 Task: Look for space in Alnāvar, India from 6th September, 2023 to 10th September, 2023 for 1 adult in price range Rs.9000 to Rs.17000. Place can be private room with 1  bedroom having 1 bed and 1 bathroom. Property type can be house, flat, guest house, hotel. Booking option can be shelf check-in. Required host language is English.
Action: Mouse moved to (473, 97)
Screenshot: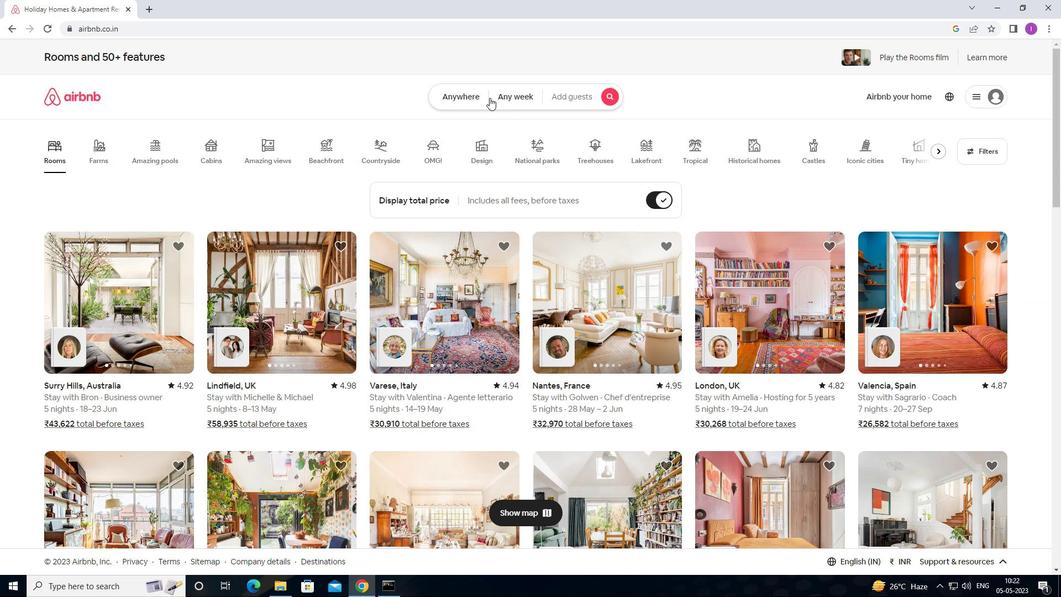 
Action: Mouse pressed left at (473, 97)
Screenshot: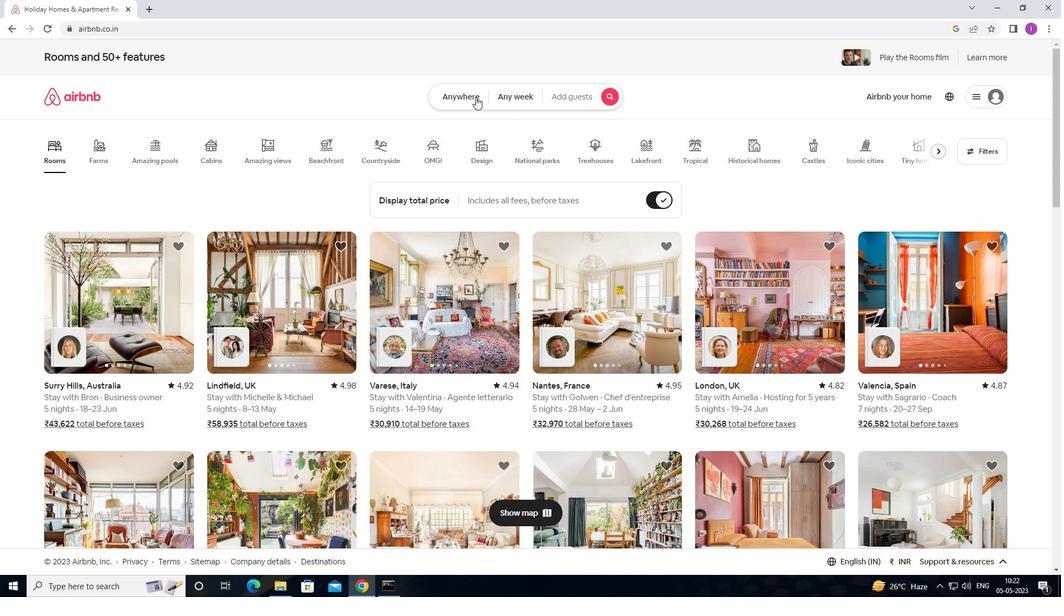 
Action: Mouse moved to (365, 139)
Screenshot: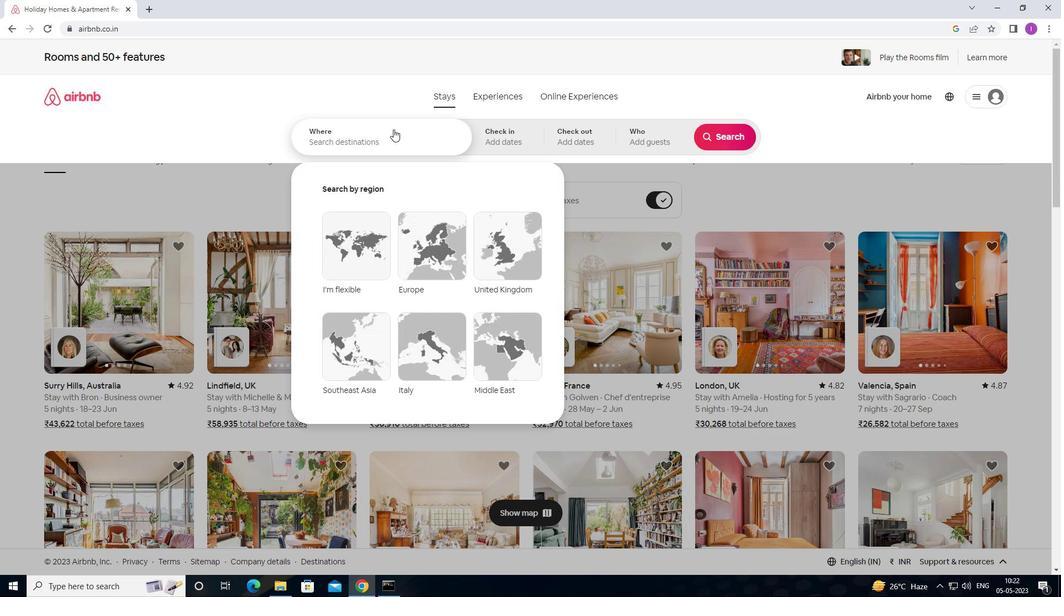 
Action: Mouse pressed left at (365, 139)
Screenshot: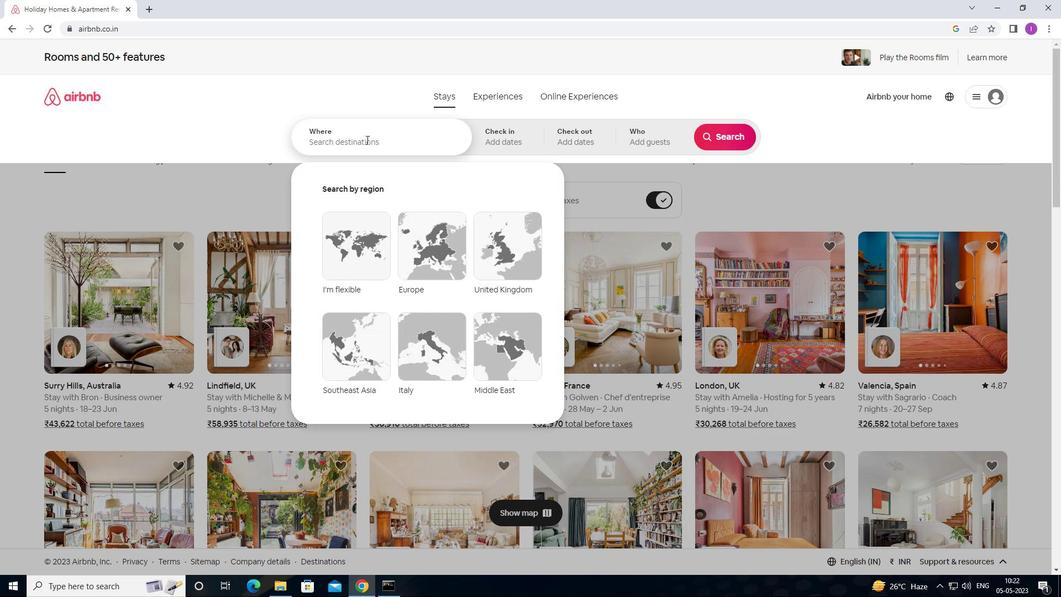 
Action: Mouse moved to (385, 138)
Screenshot: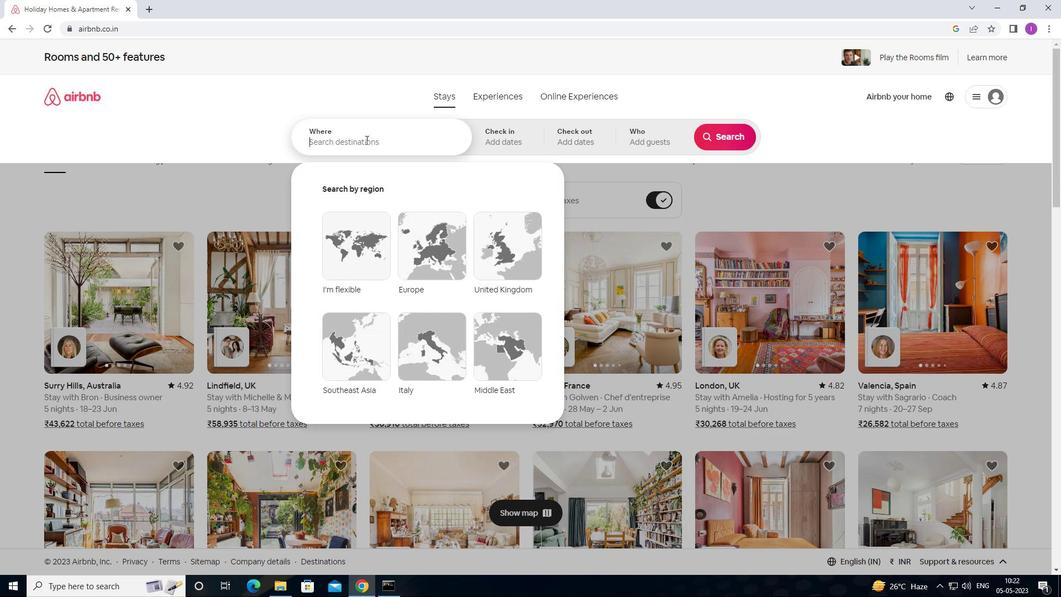 
Action: Key pressed <Key.shift>ALM<Key.backspace>NAVAR,<Key.shift>INDIA
Screenshot: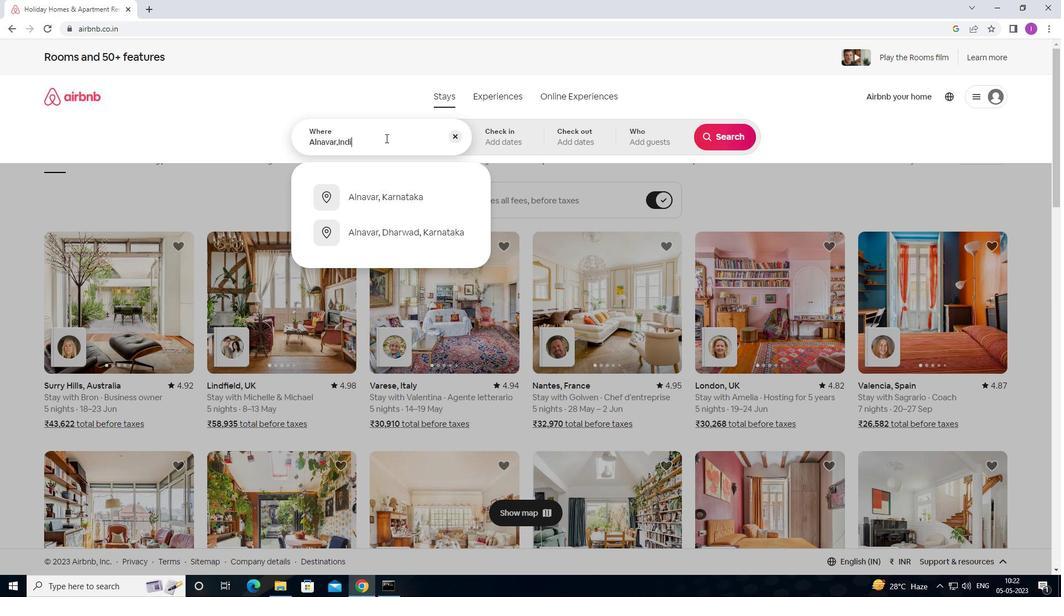 
Action: Mouse moved to (500, 145)
Screenshot: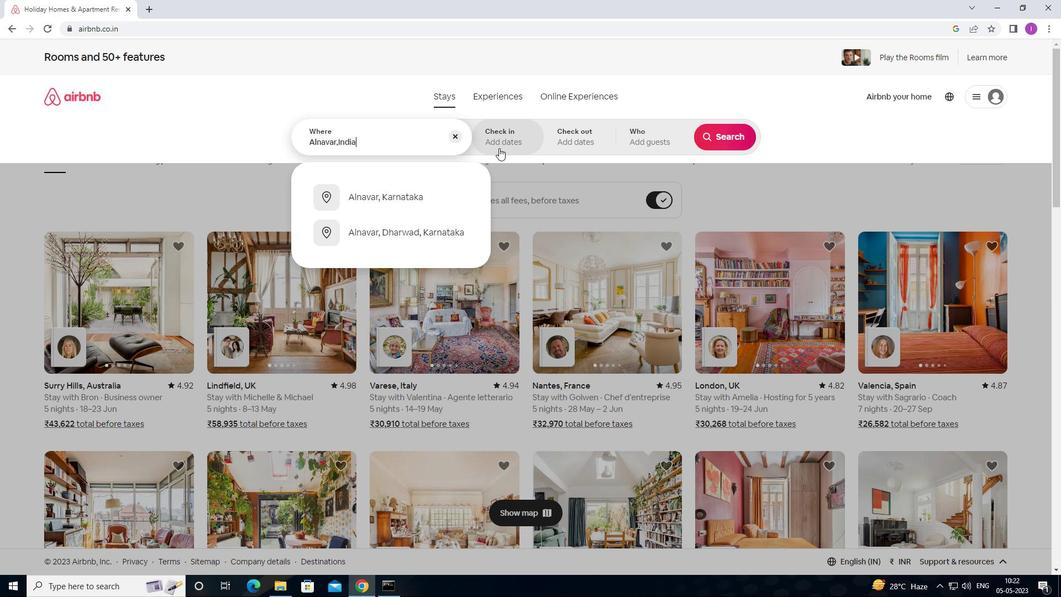 
Action: Mouse pressed left at (500, 145)
Screenshot: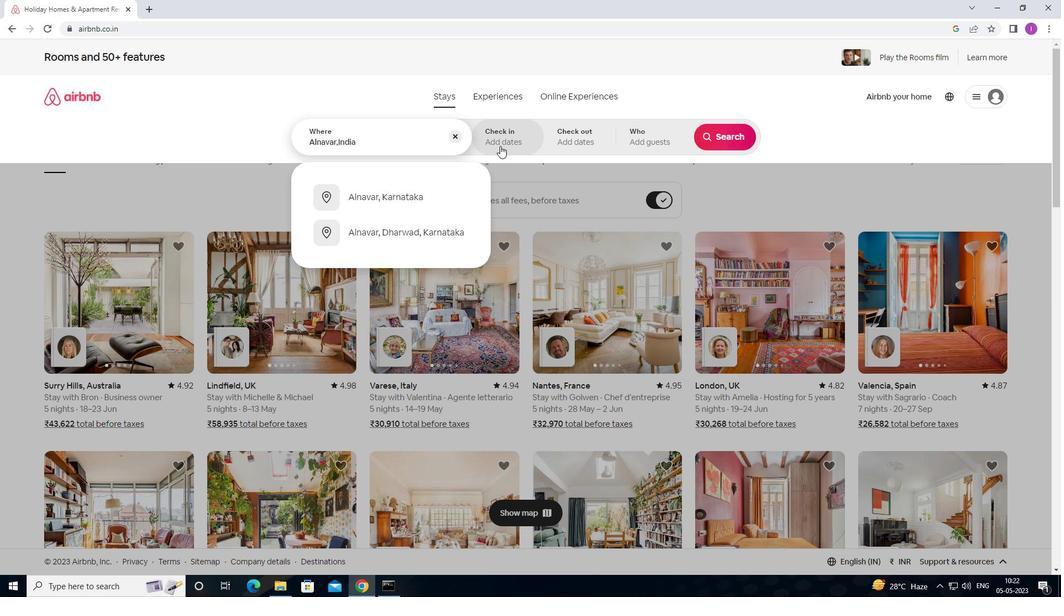 
Action: Mouse moved to (719, 225)
Screenshot: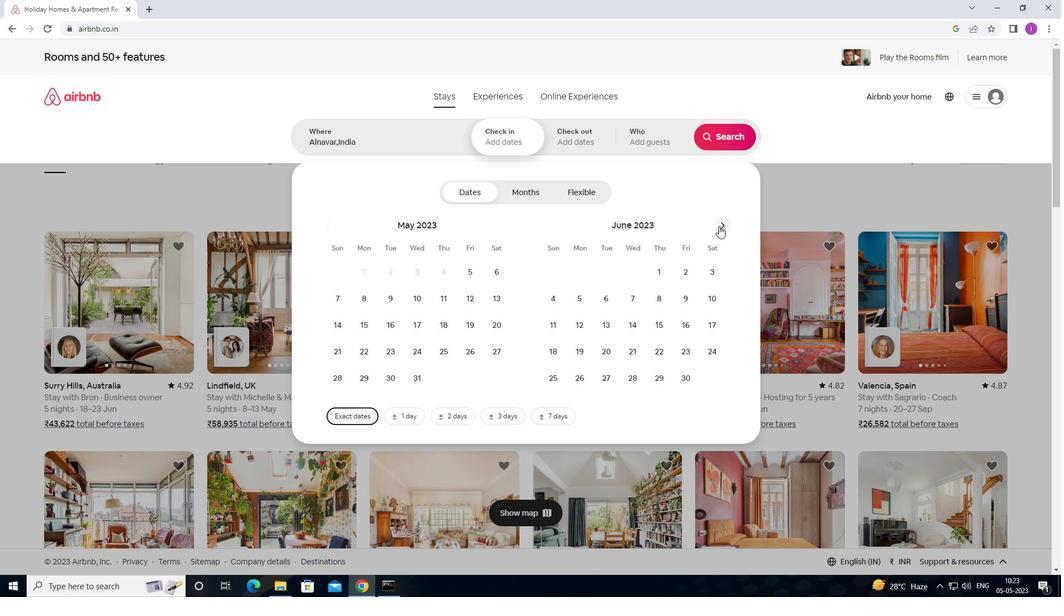 
Action: Mouse pressed left at (719, 225)
Screenshot: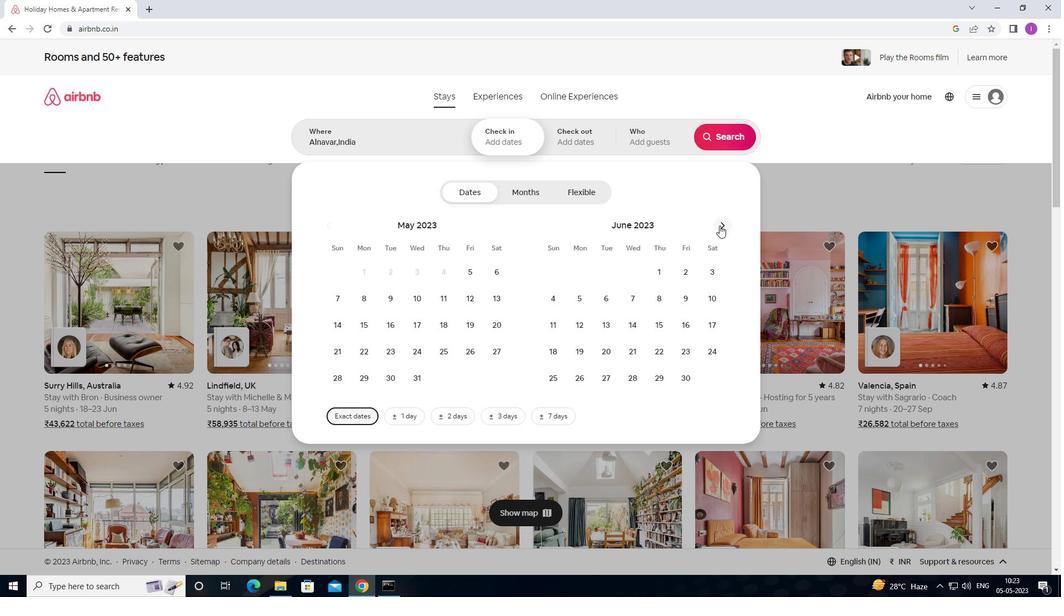 
Action: Mouse pressed left at (719, 225)
Screenshot: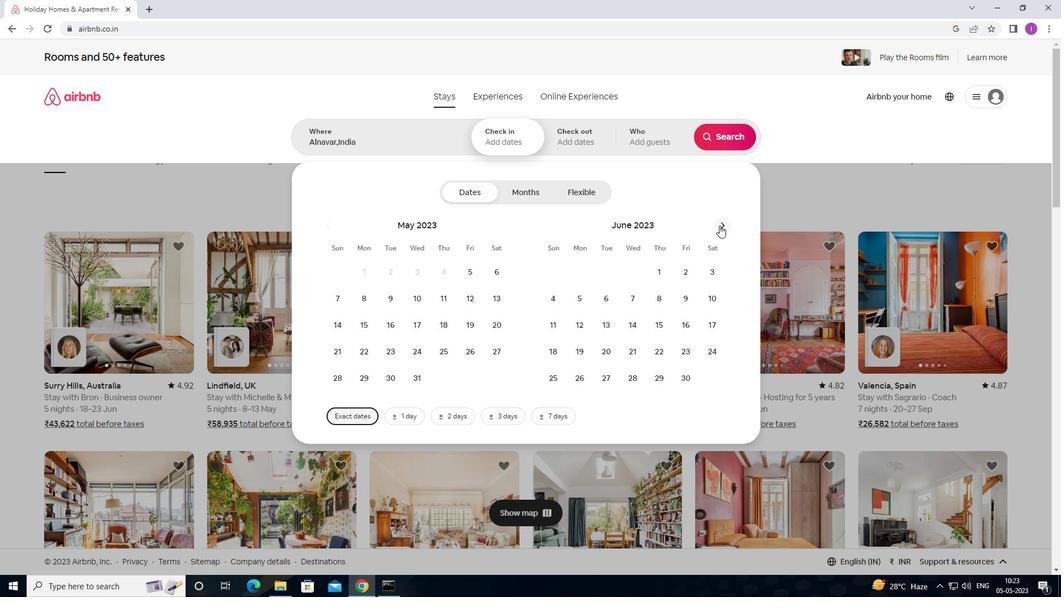 
Action: Mouse pressed left at (719, 225)
Screenshot: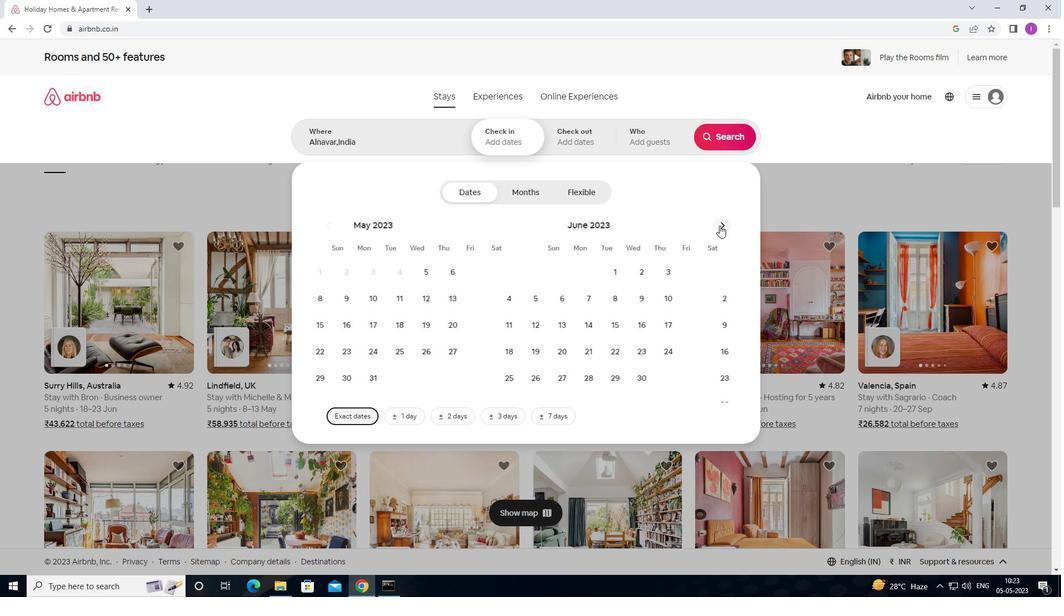 
Action: Mouse pressed left at (719, 225)
Screenshot: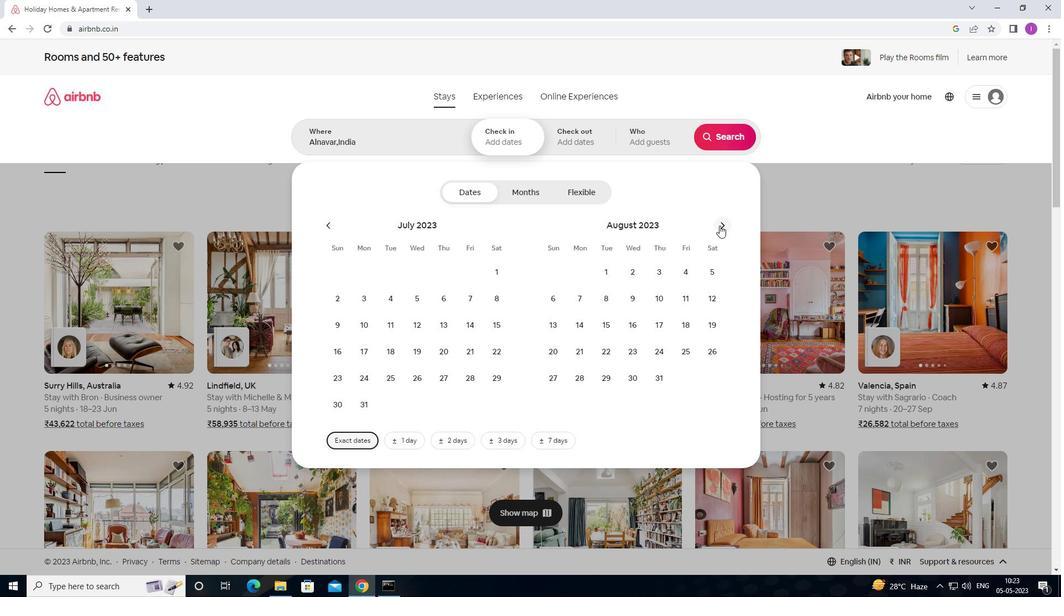 
Action: Mouse moved to (636, 295)
Screenshot: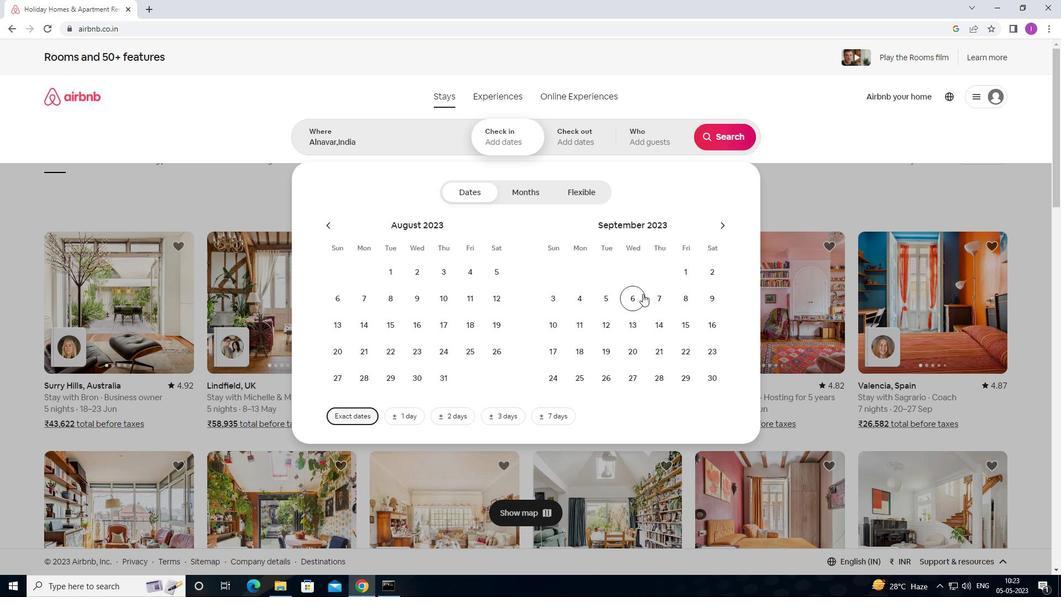 
Action: Mouse pressed left at (636, 295)
Screenshot: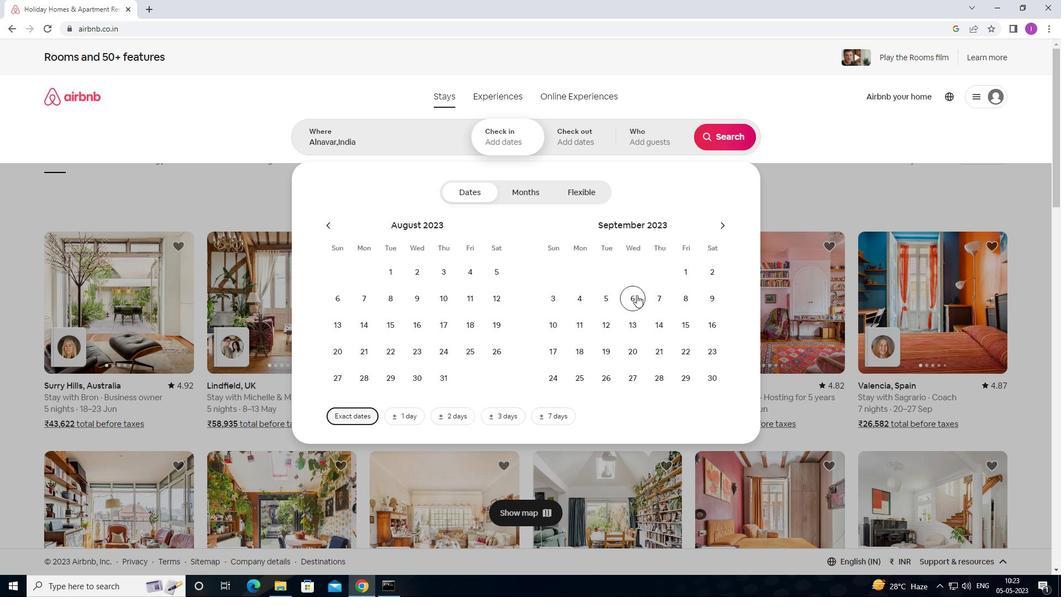 
Action: Mouse moved to (556, 322)
Screenshot: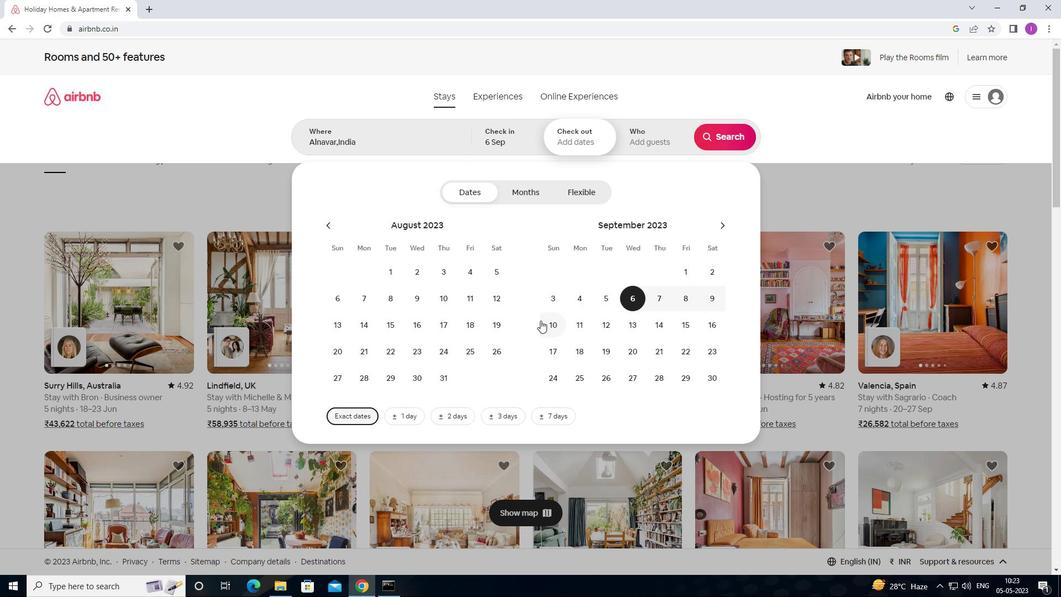 
Action: Mouse pressed left at (556, 322)
Screenshot: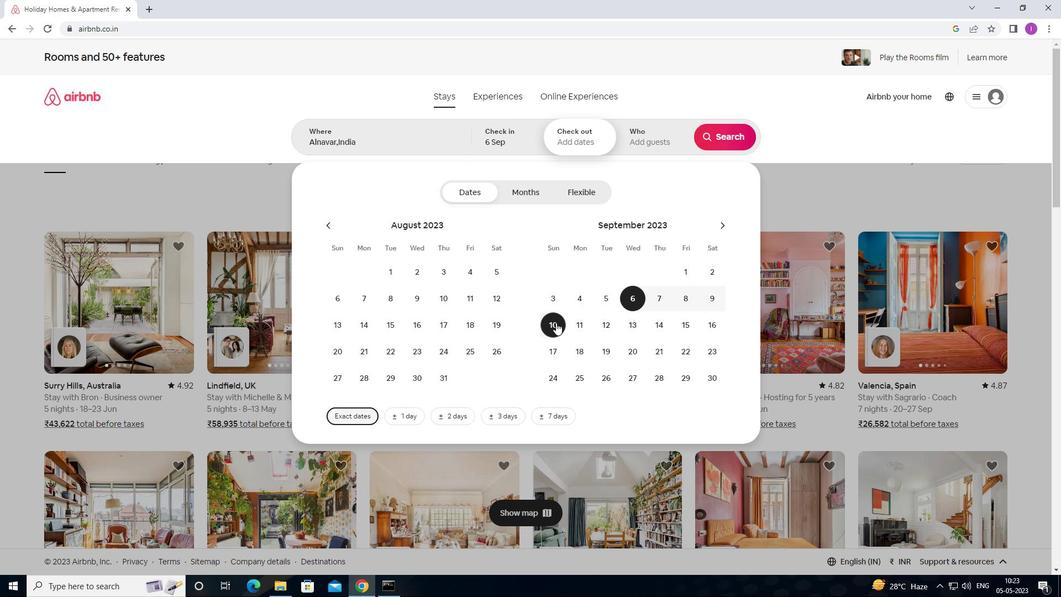
Action: Mouse moved to (657, 145)
Screenshot: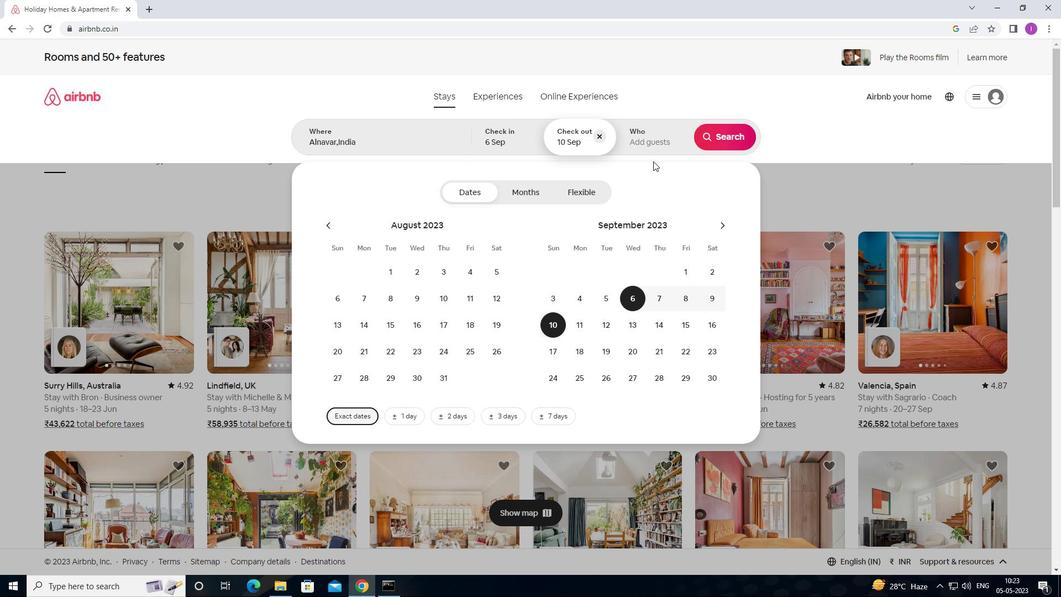 
Action: Mouse pressed left at (657, 145)
Screenshot: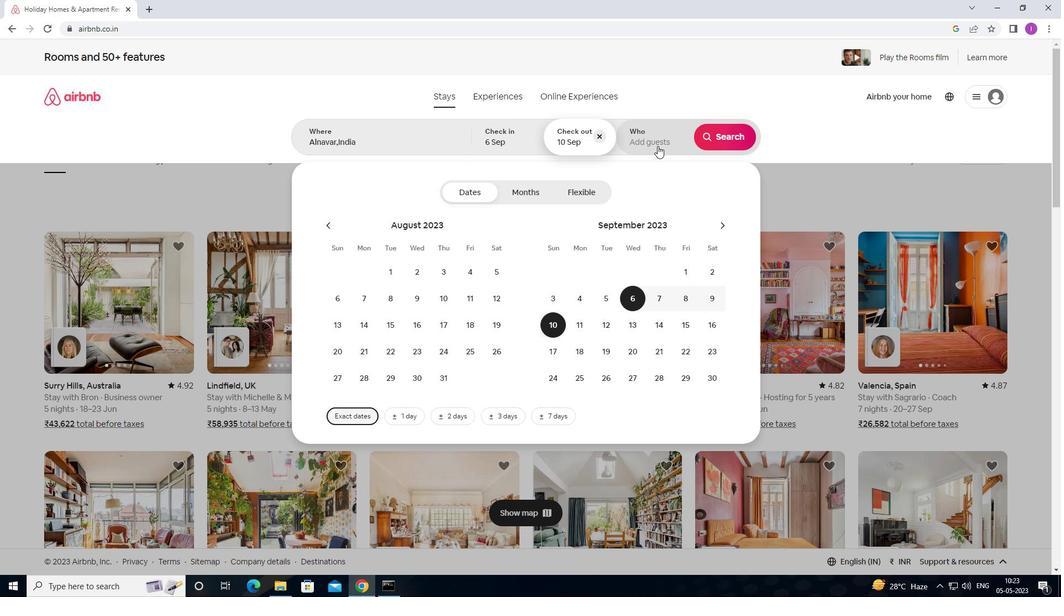 
Action: Mouse moved to (734, 192)
Screenshot: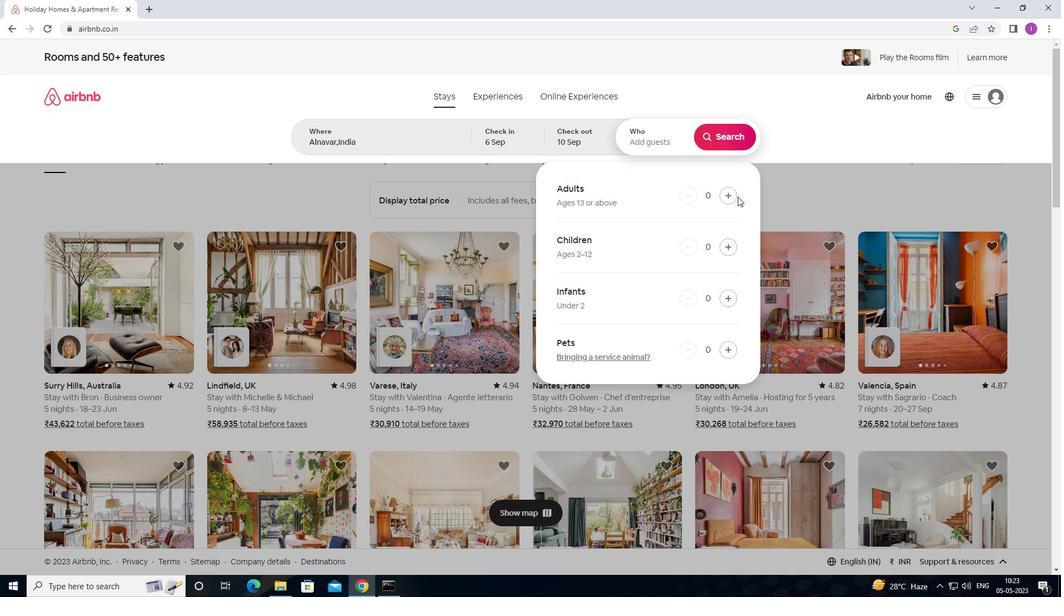 
Action: Mouse pressed left at (734, 192)
Screenshot: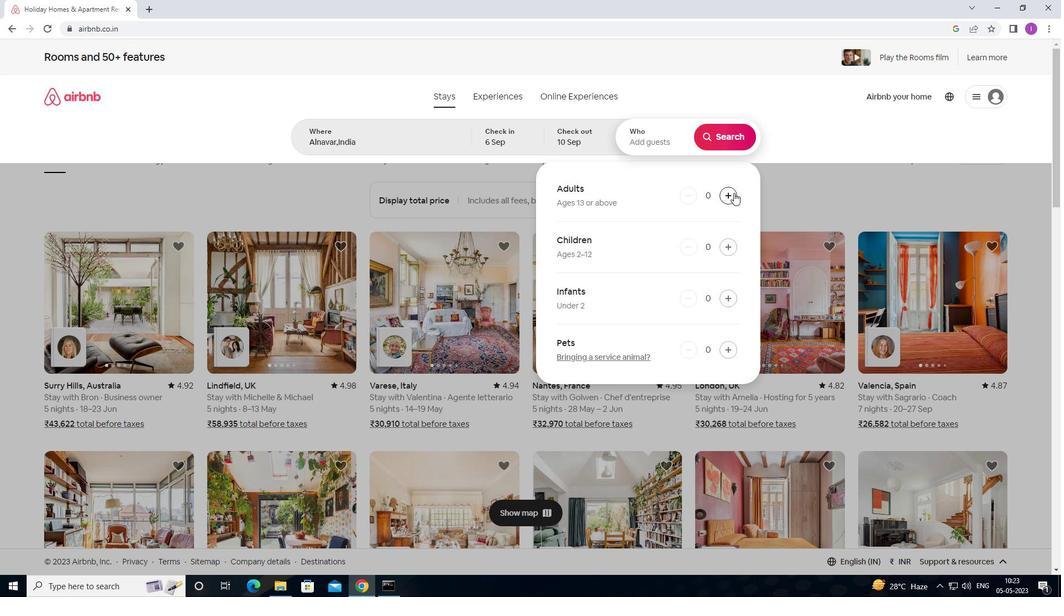
Action: Mouse moved to (740, 143)
Screenshot: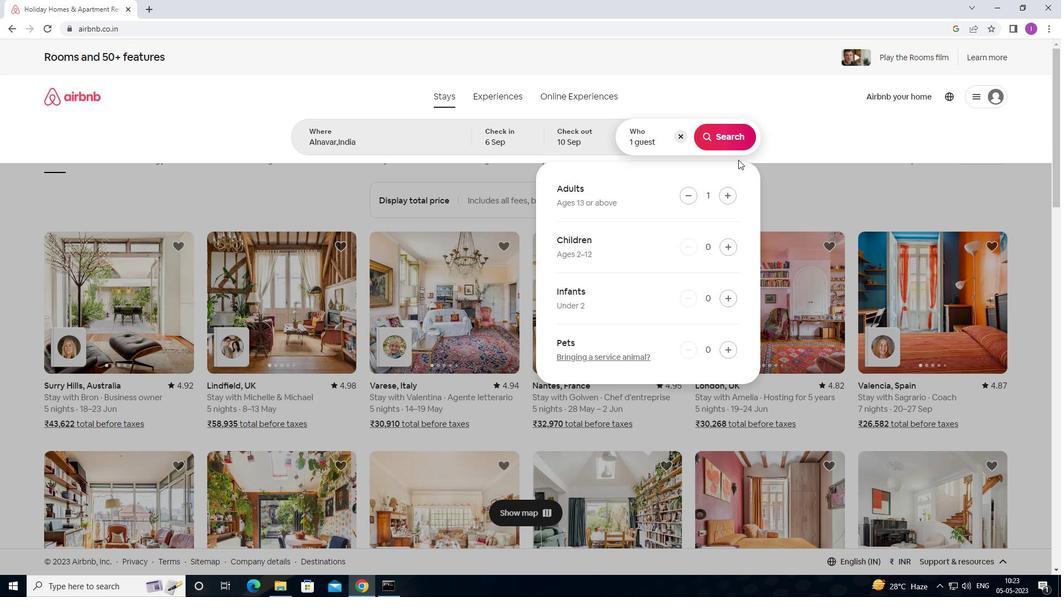 
Action: Mouse pressed left at (740, 143)
Screenshot: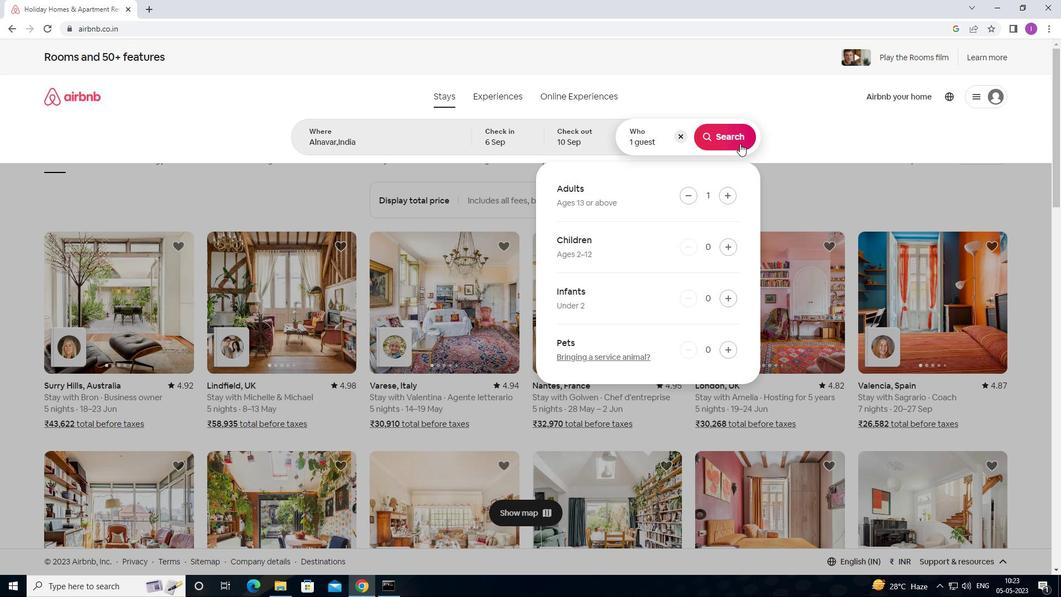 
Action: Mouse moved to (1016, 113)
Screenshot: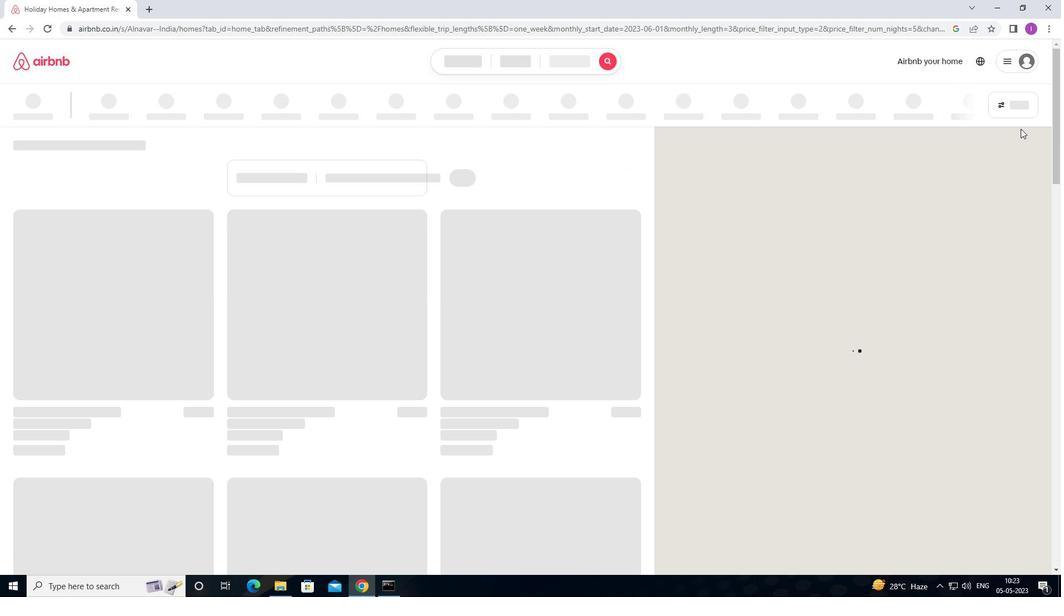 
Action: Mouse pressed left at (1016, 113)
Screenshot: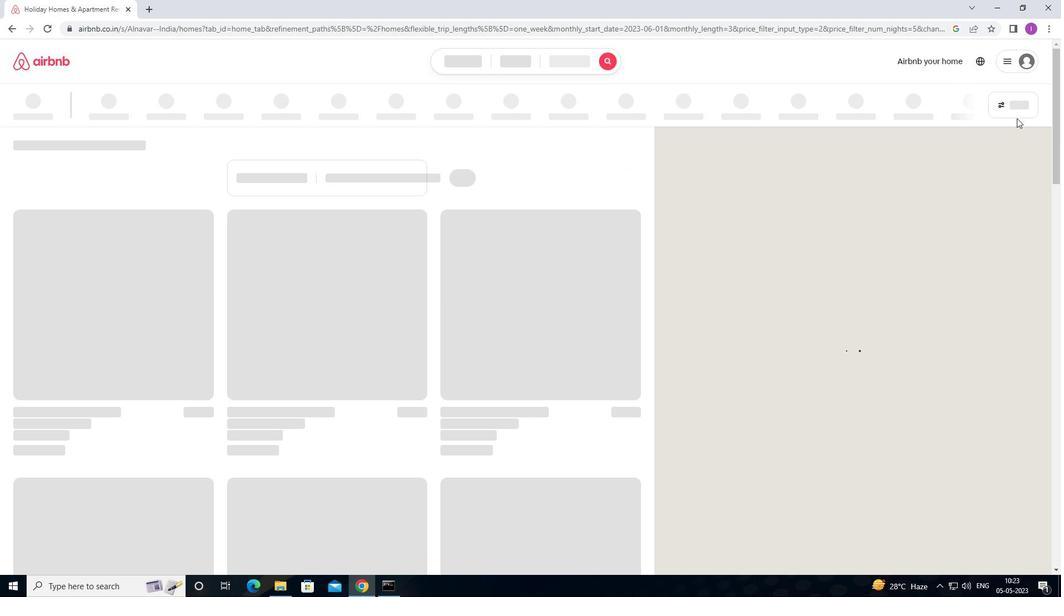 
Action: Mouse moved to (407, 378)
Screenshot: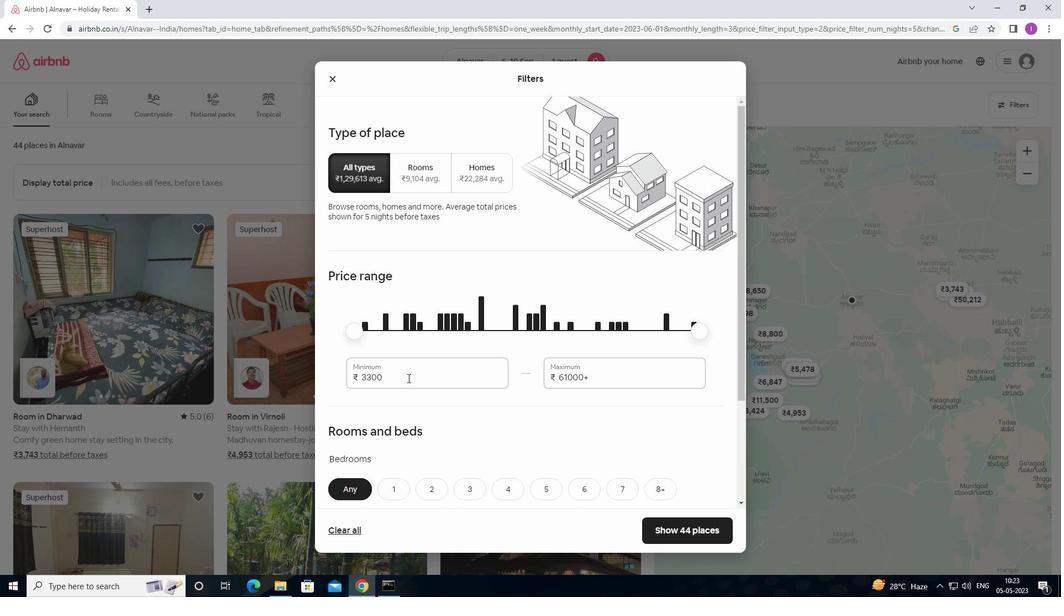 
Action: Mouse pressed left at (407, 378)
Screenshot: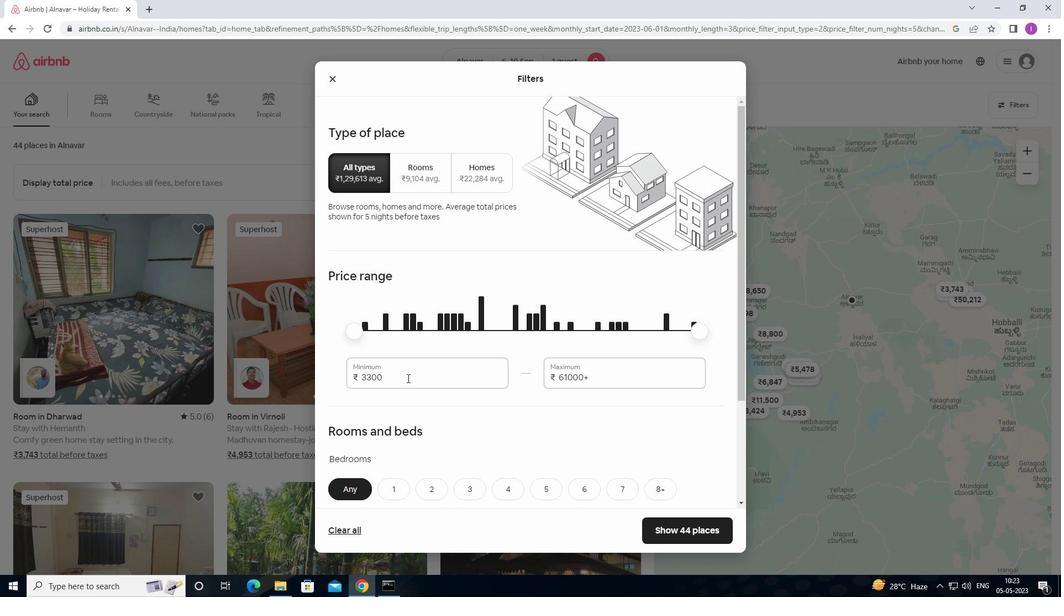 
Action: Mouse moved to (333, 366)
Screenshot: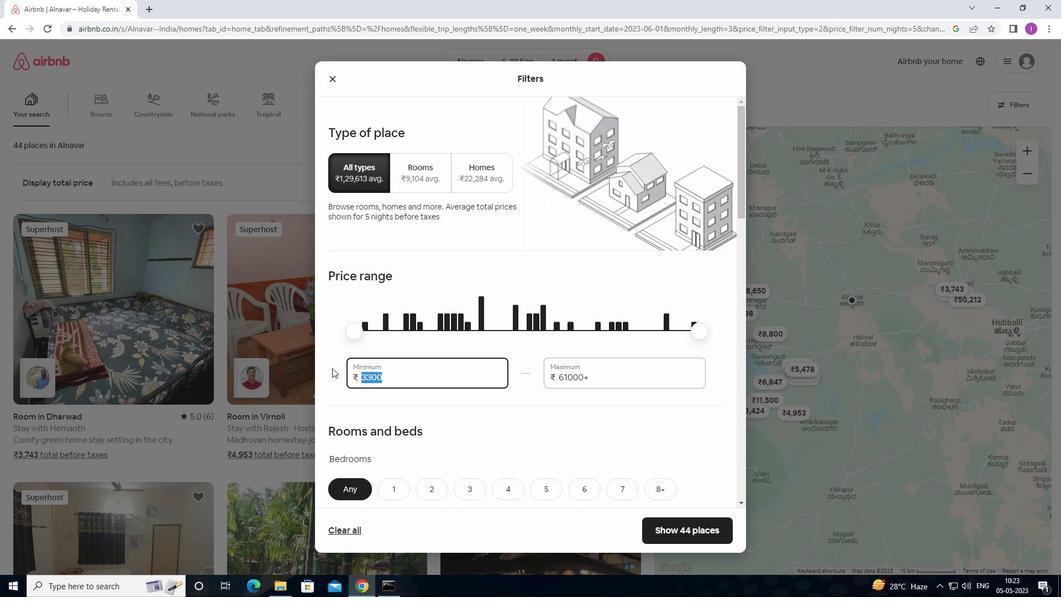 
Action: Key pressed 9000
Screenshot: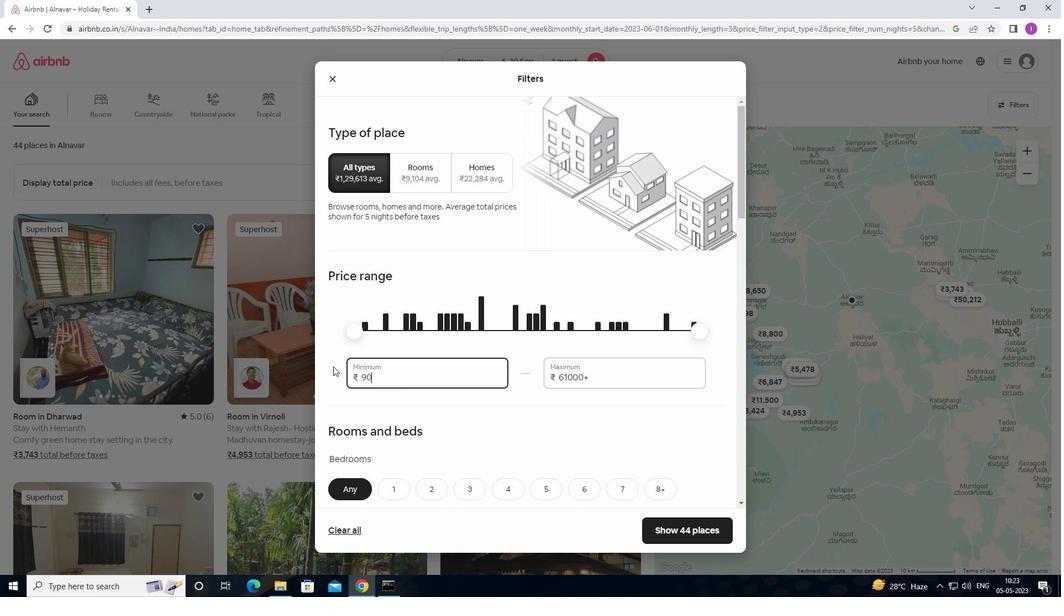 
Action: Mouse moved to (600, 370)
Screenshot: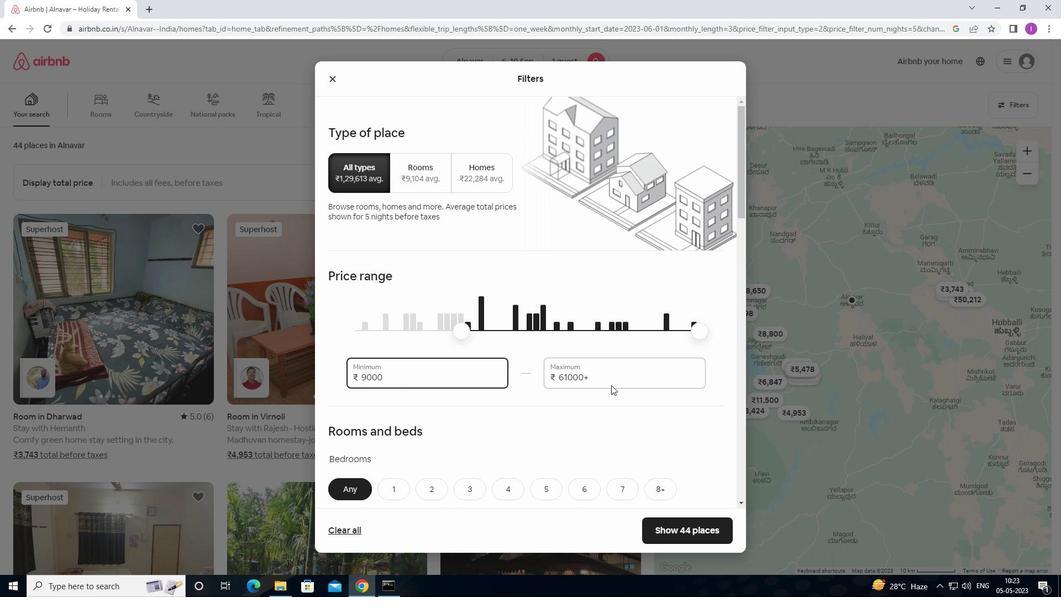 
Action: Mouse pressed left at (600, 370)
Screenshot: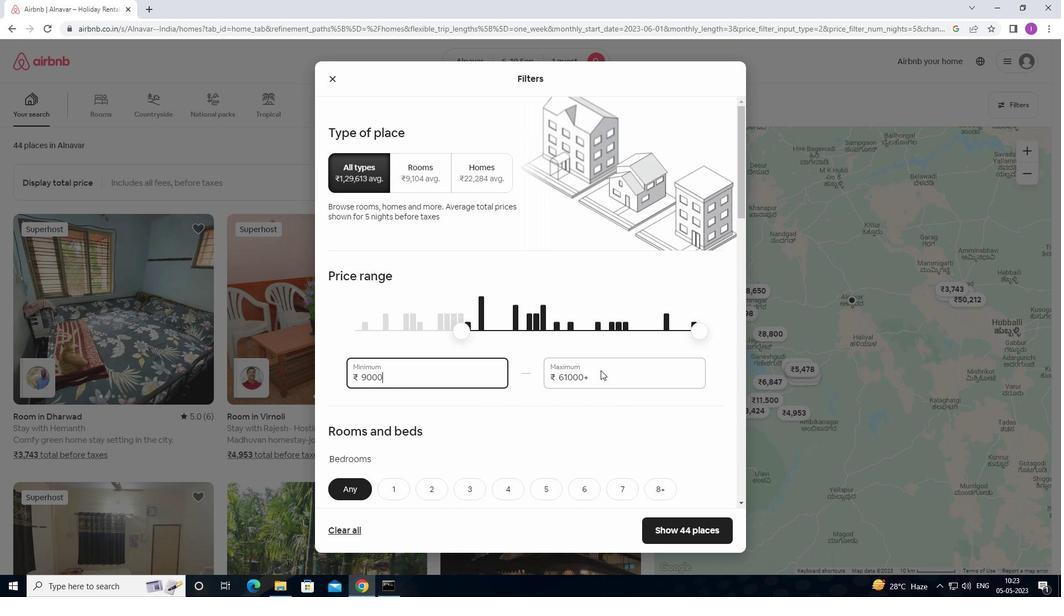 
Action: Mouse moved to (595, 378)
Screenshot: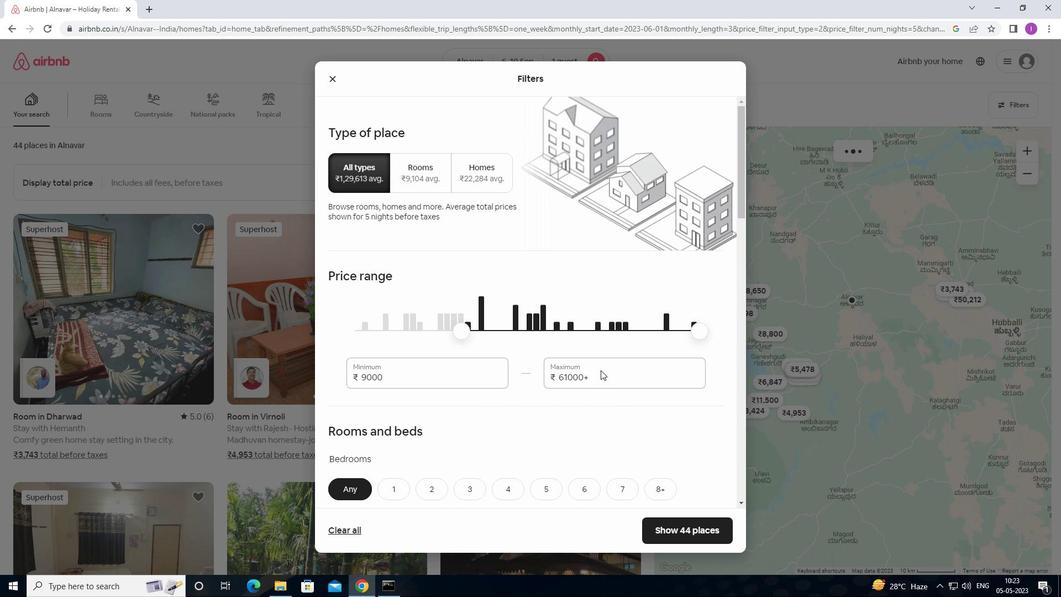 
Action: Mouse pressed left at (595, 378)
Screenshot: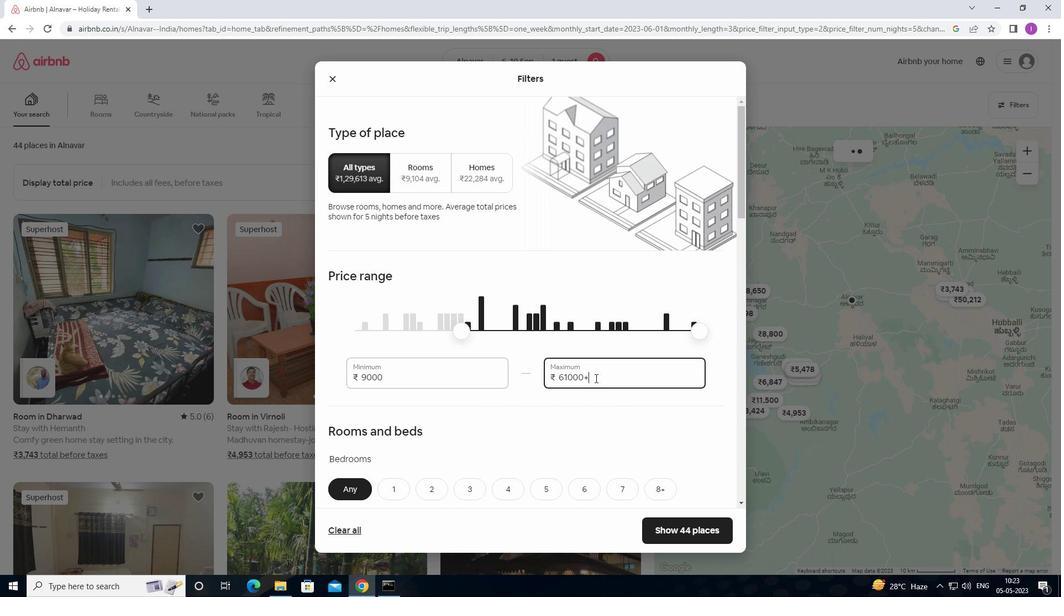 
Action: Mouse moved to (550, 385)
Screenshot: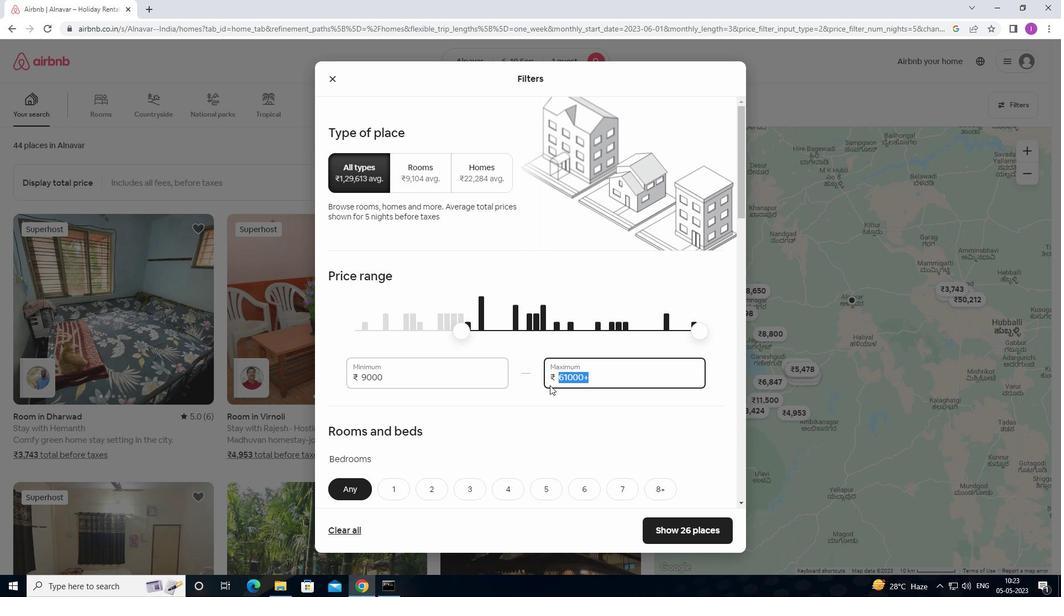 
Action: Key pressed 1
Screenshot: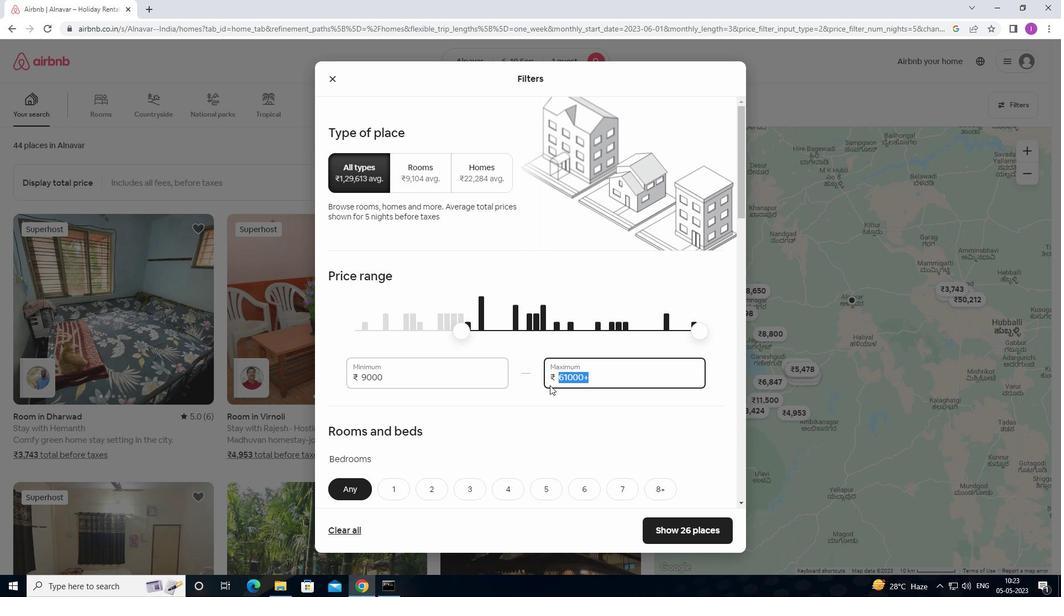 
Action: Mouse moved to (551, 383)
Screenshot: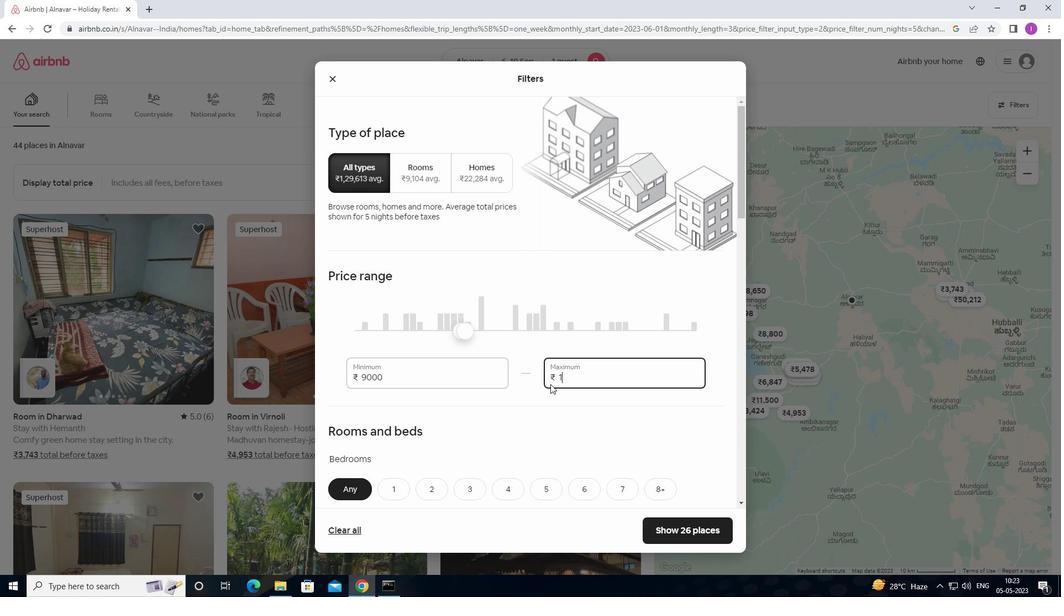 
Action: Key pressed 7000
Screenshot: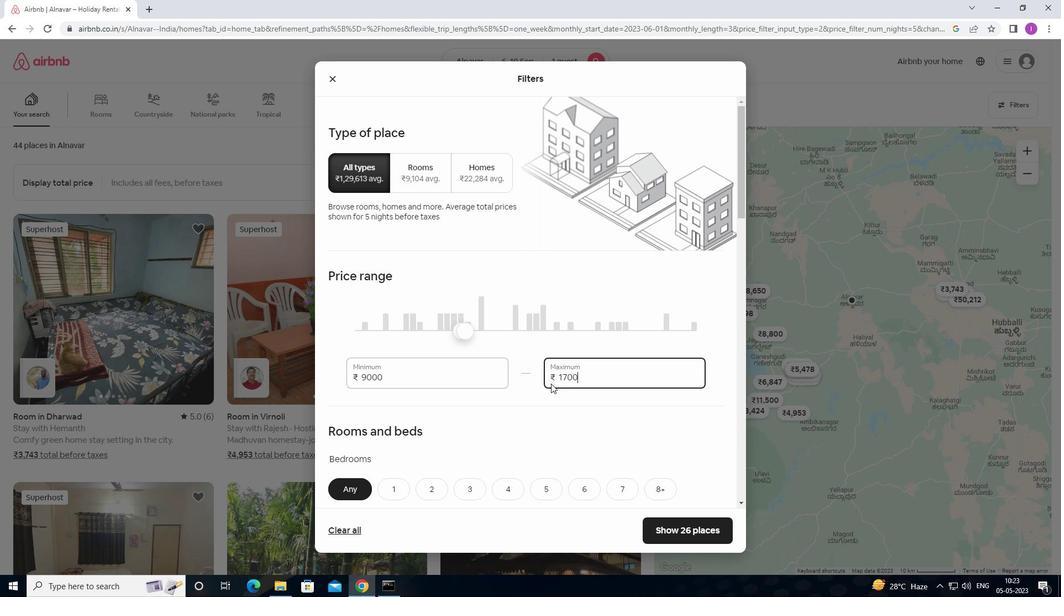 
Action: Mouse scrolled (551, 383) with delta (0, 0)
Screenshot: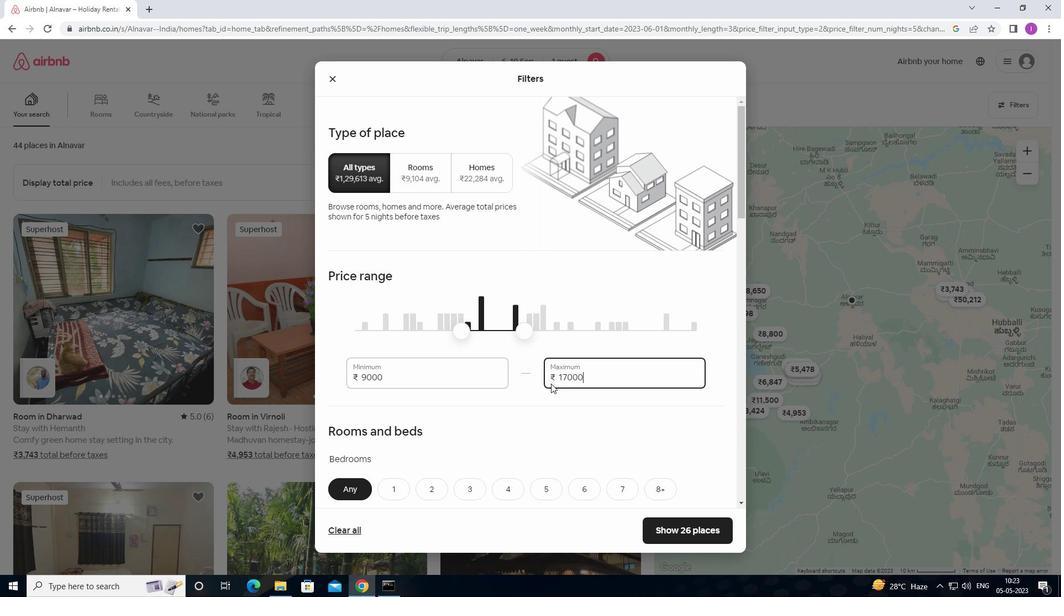 
Action: Mouse scrolled (551, 383) with delta (0, 0)
Screenshot: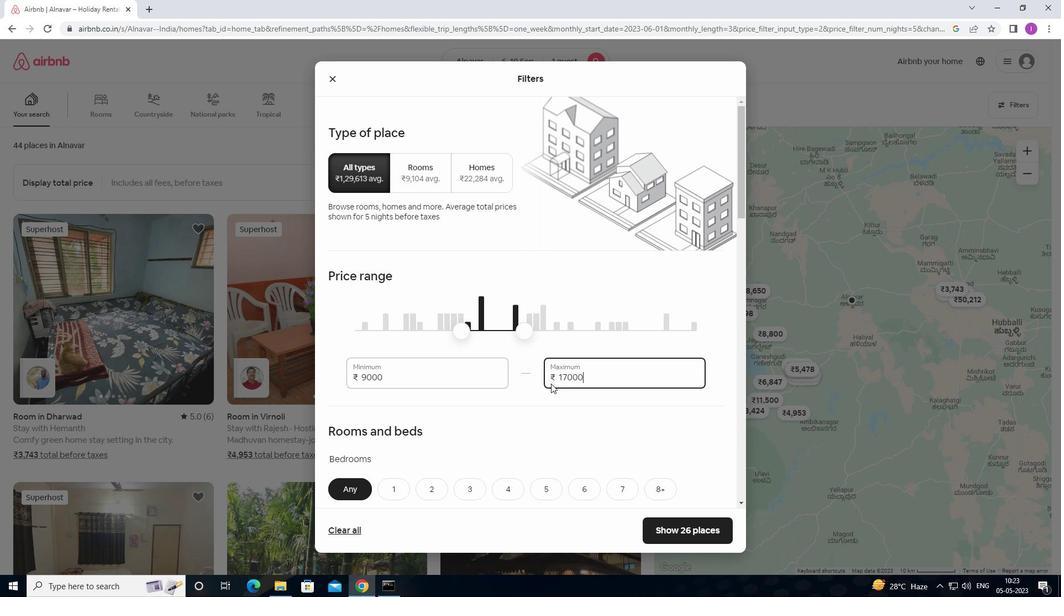 
Action: Mouse scrolled (551, 383) with delta (0, 0)
Screenshot: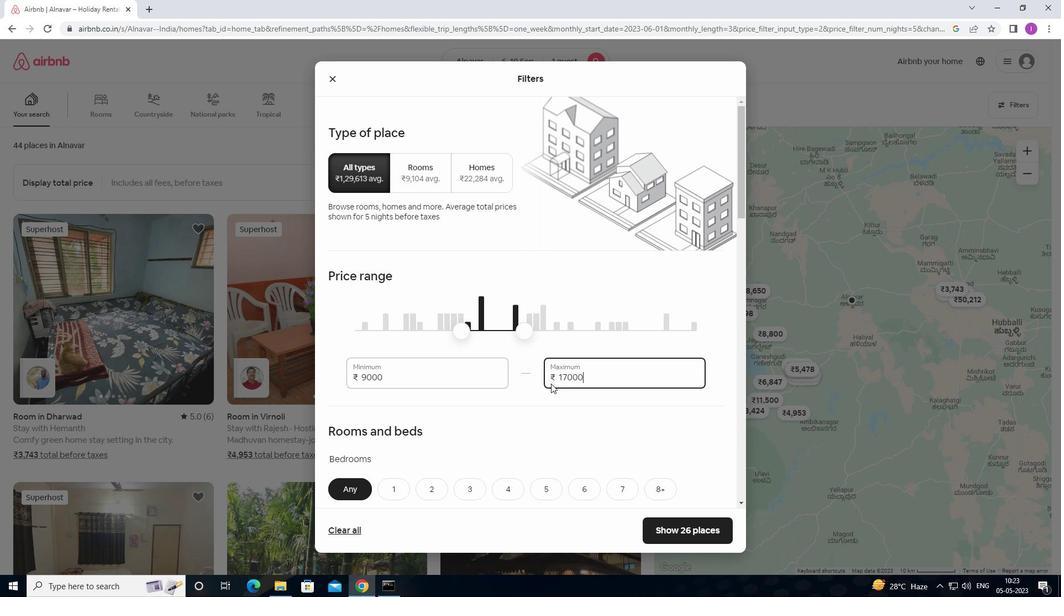 
Action: Mouse moved to (391, 329)
Screenshot: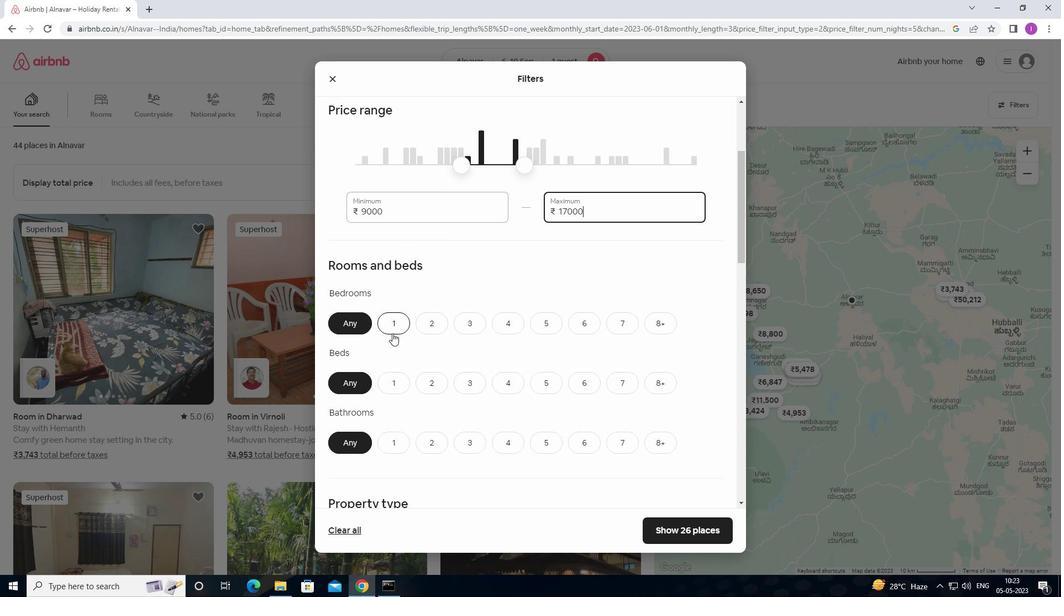 
Action: Mouse pressed left at (391, 329)
Screenshot: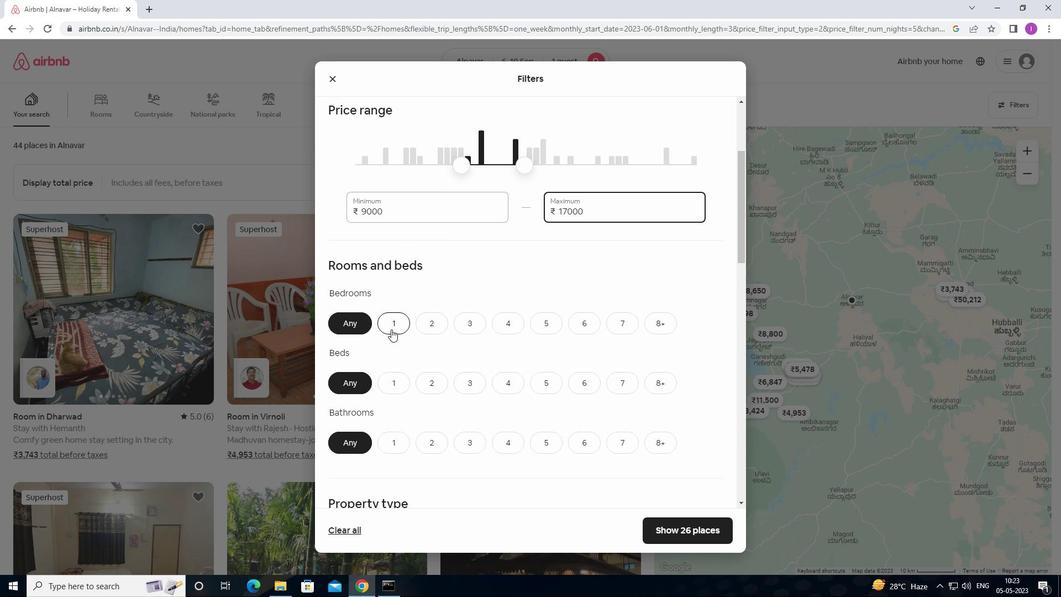 
Action: Mouse moved to (396, 376)
Screenshot: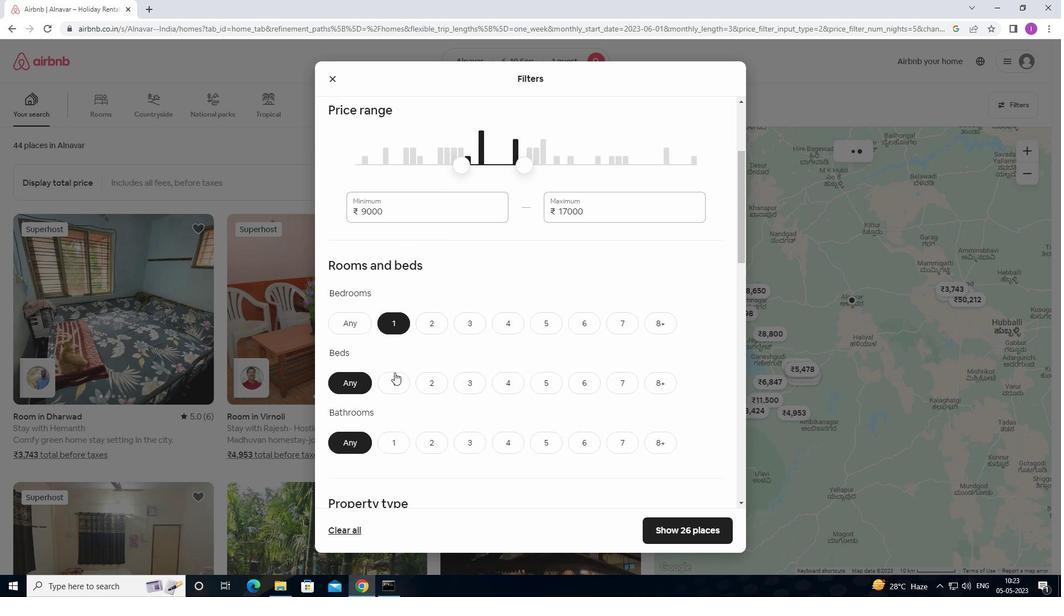 
Action: Mouse pressed left at (396, 376)
Screenshot: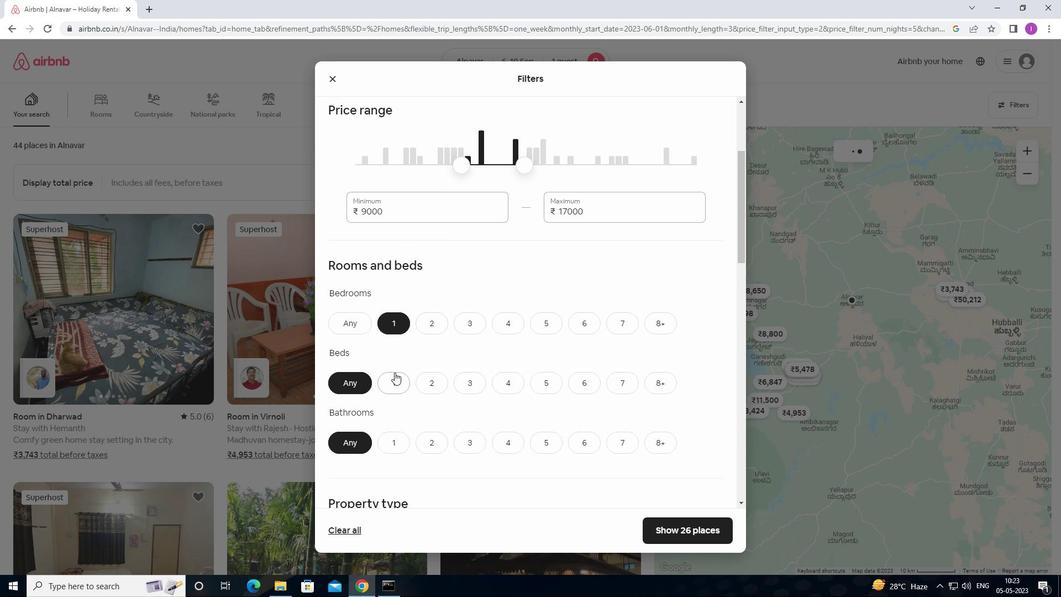 
Action: Mouse moved to (389, 446)
Screenshot: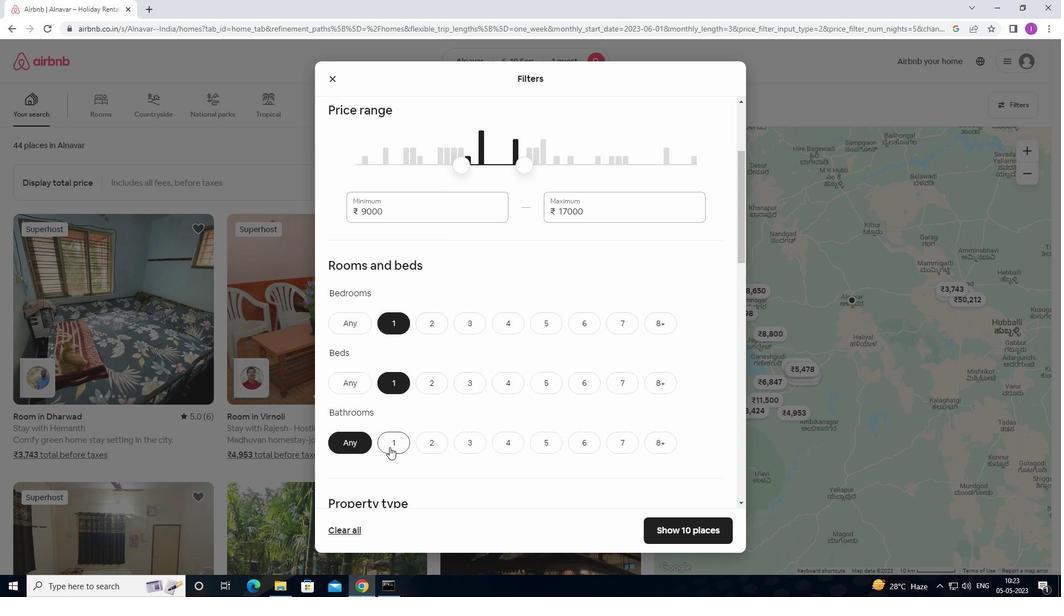 
Action: Mouse pressed left at (389, 446)
Screenshot: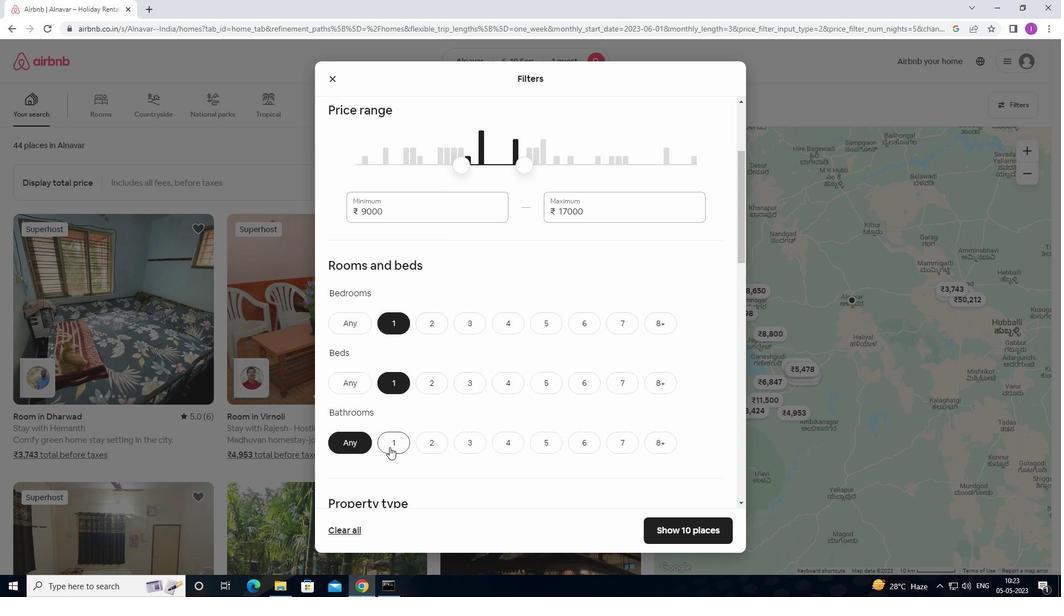
Action: Mouse moved to (416, 419)
Screenshot: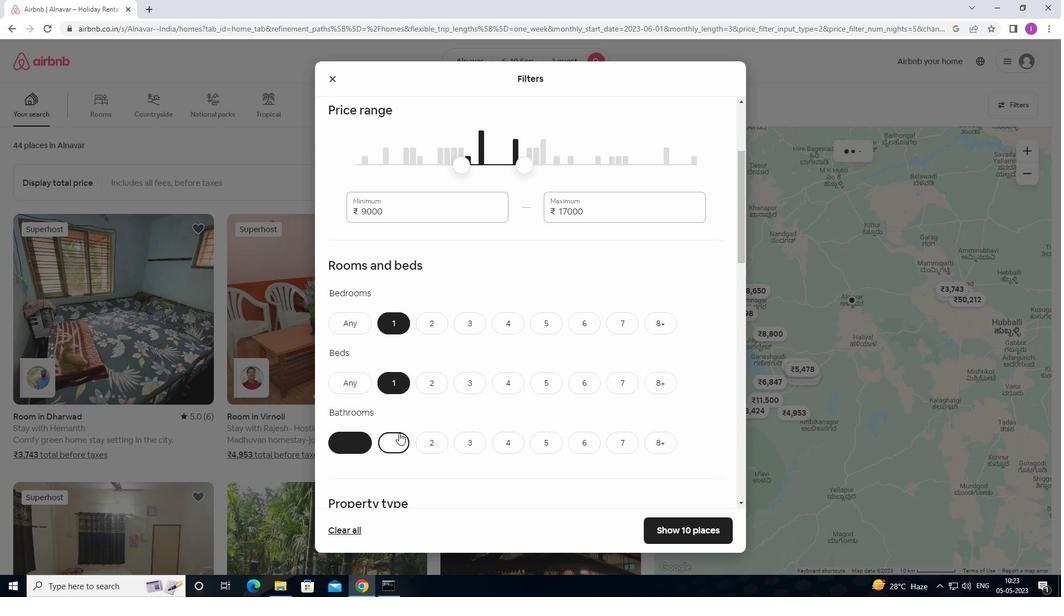 
Action: Mouse scrolled (416, 419) with delta (0, 0)
Screenshot: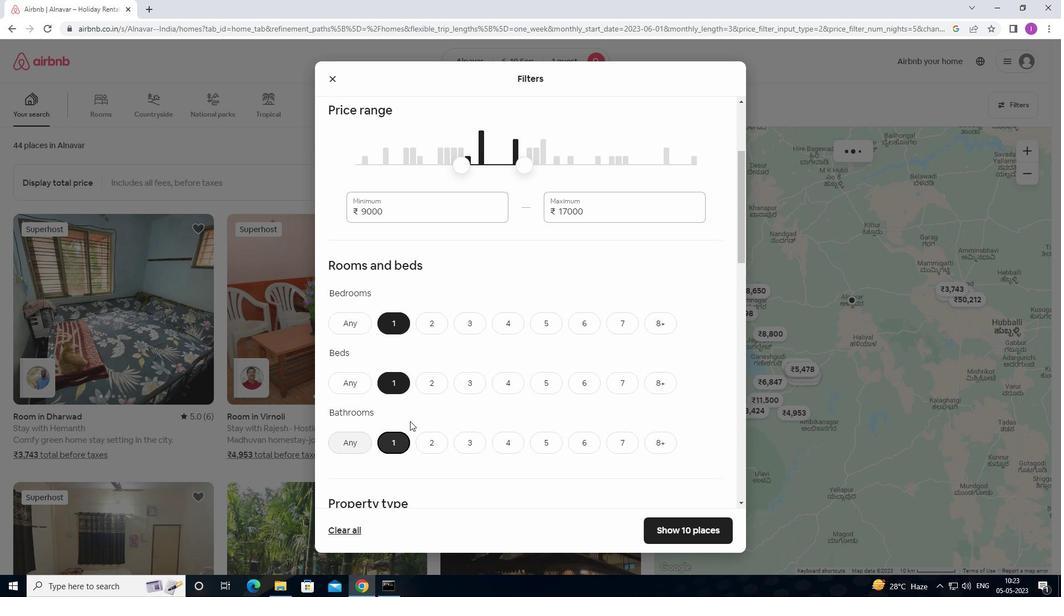 
Action: Mouse scrolled (416, 419) with delta (0, 0)
Screenshot: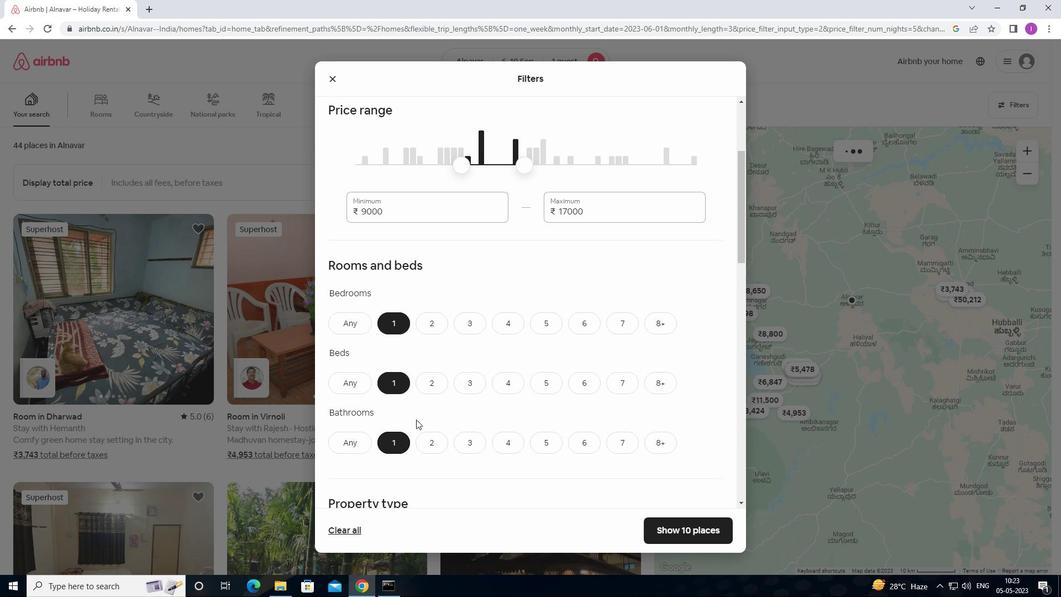 
Action: Mouse moved to (416, 419)
Screenshot: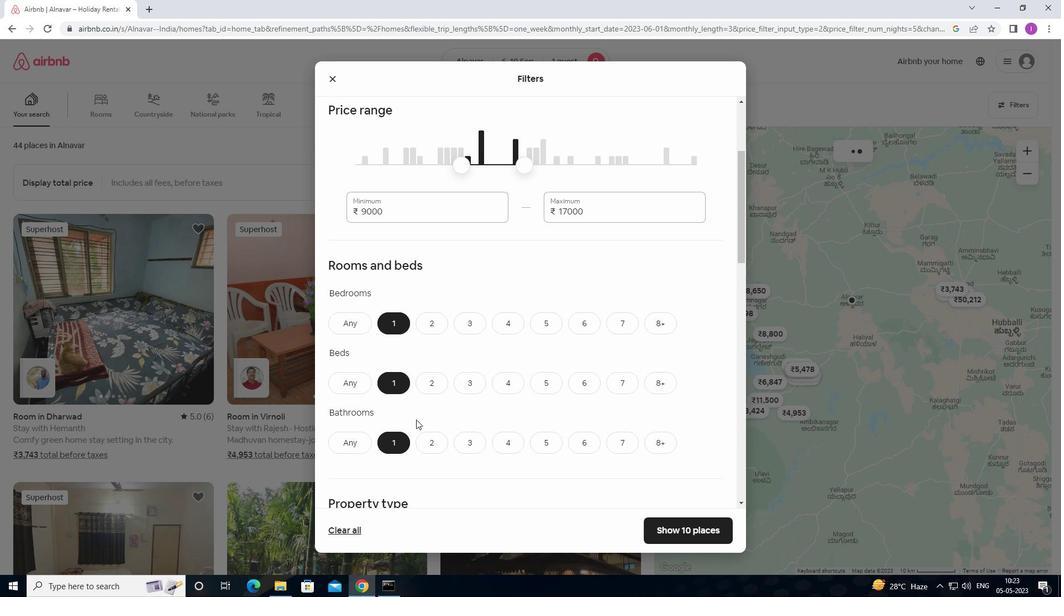 
Action: Mouse scrolled (416, 418) with delta (0, 0)
Screenshot: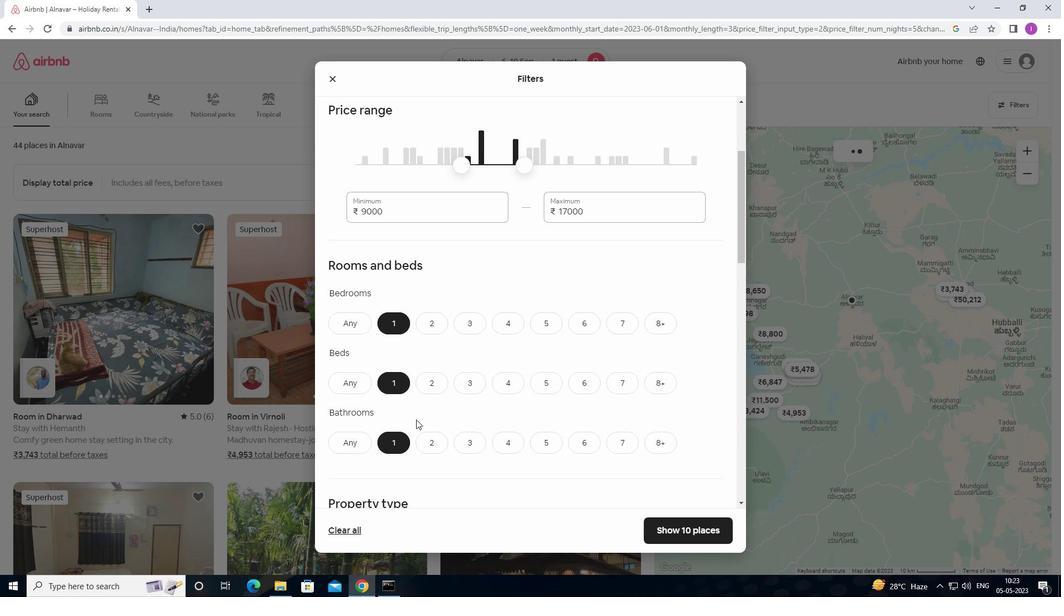 
Action: Mouse moved to (419, 418)
Screenshot: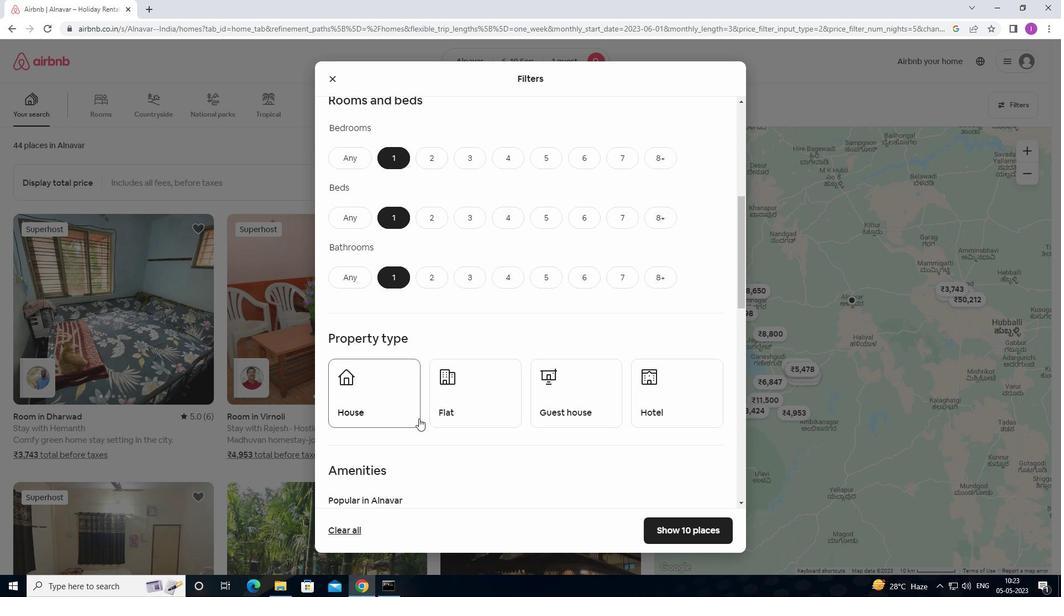
Action: Mouse scrolled (419, 417) with delta (0, 0)
Screenshot: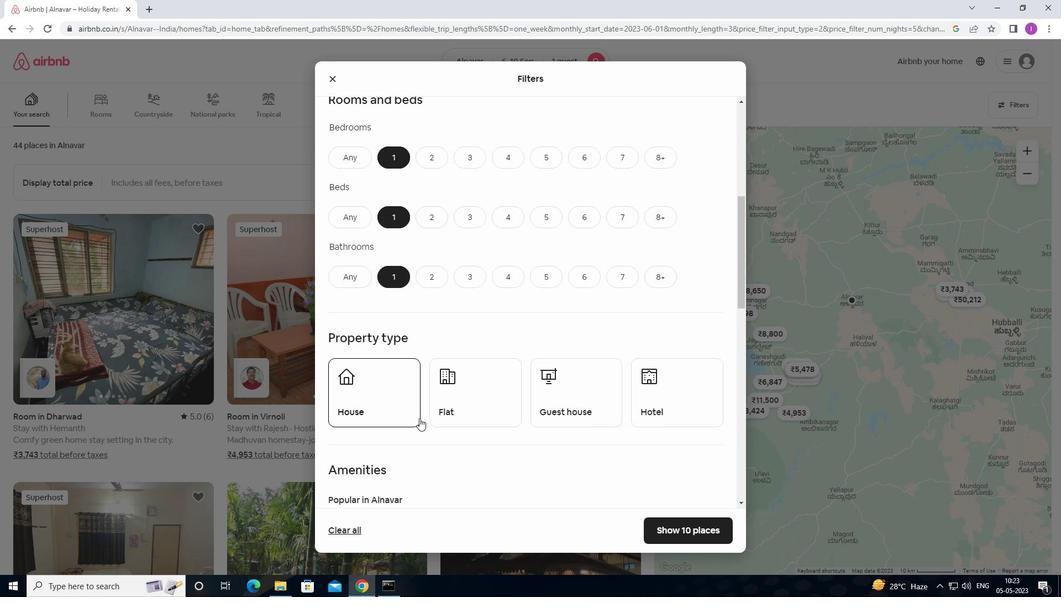 
Action: Mouse scrolled (419, 417) with delta (0, 0)
Screenshot: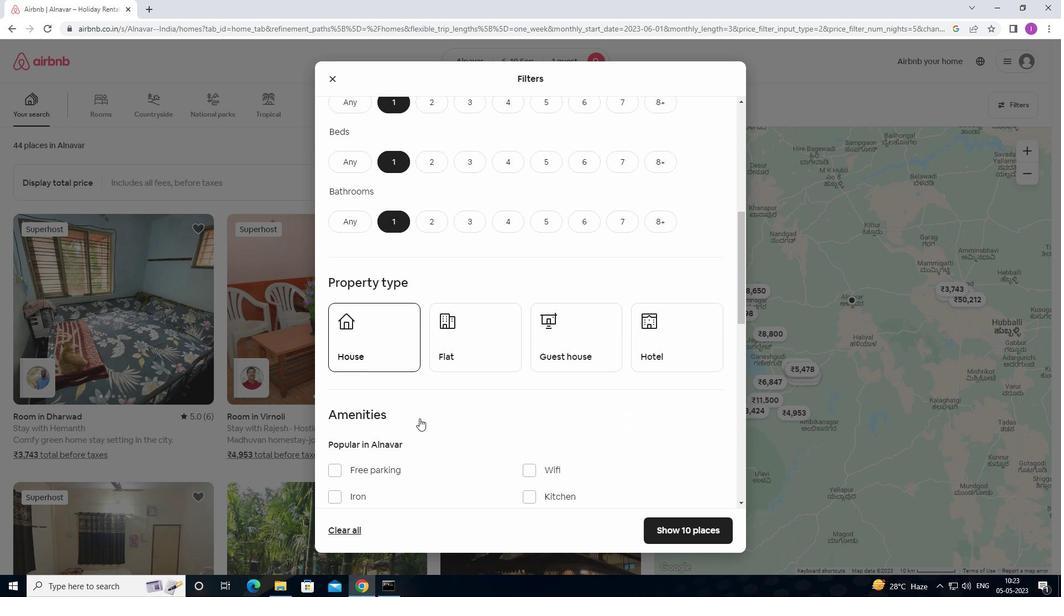 
Action: Mouse moved to (384, 280)
Screenshot: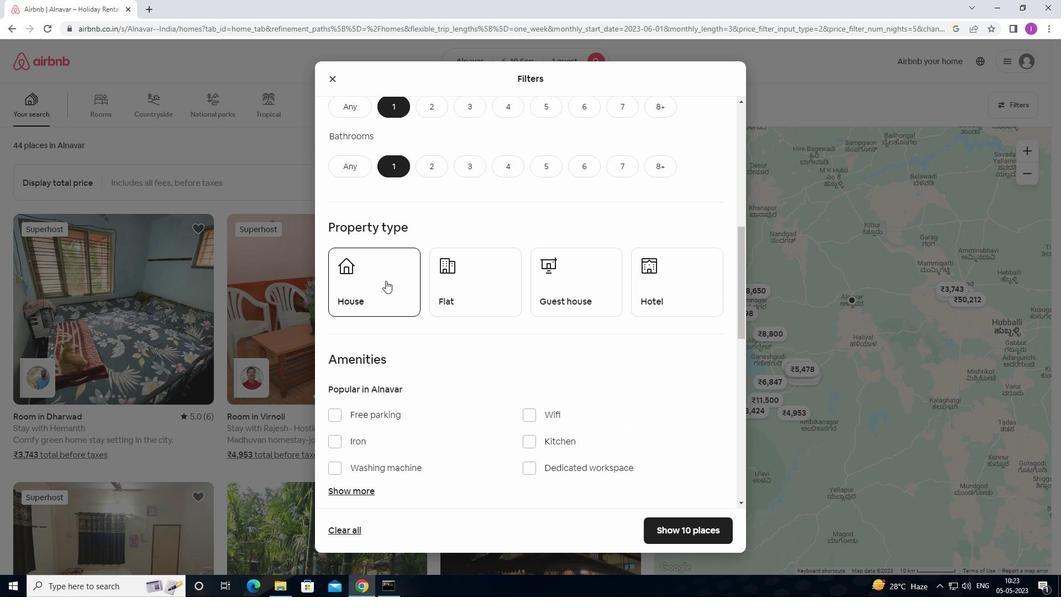 
Action: Mouse pressed left at (384, 280)
Screenshot: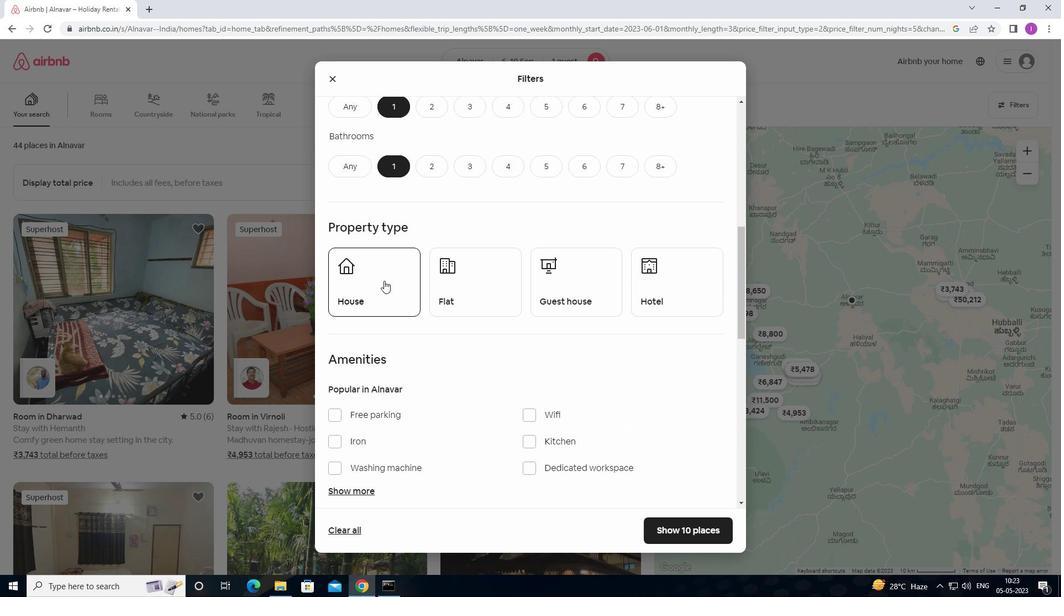 
Action: Mouse moved to (462, 281)
Screenshot: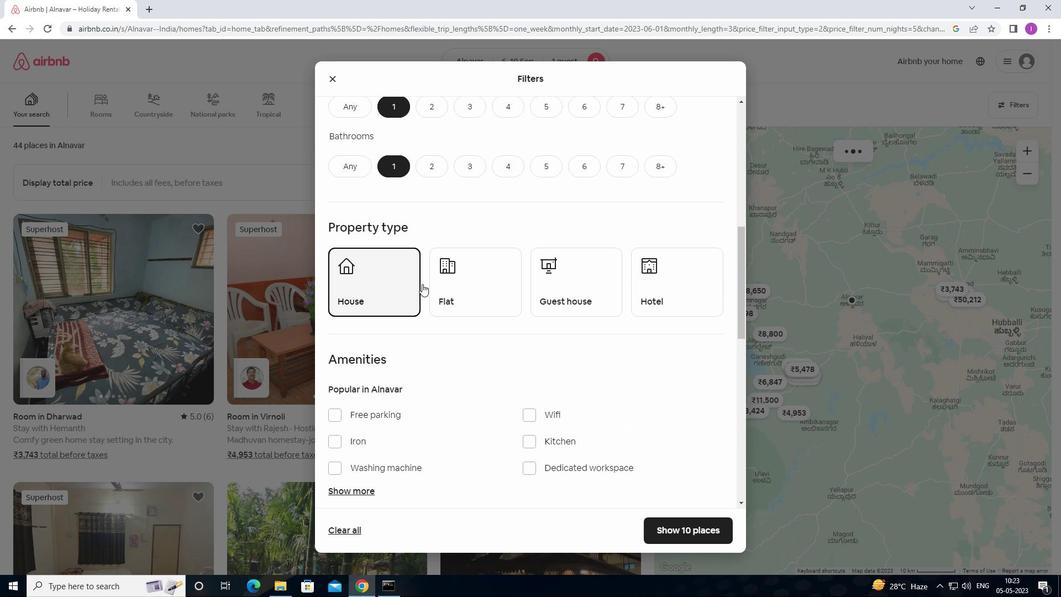 
Action: Mouse pressed left at (462, 281)
Screenshot: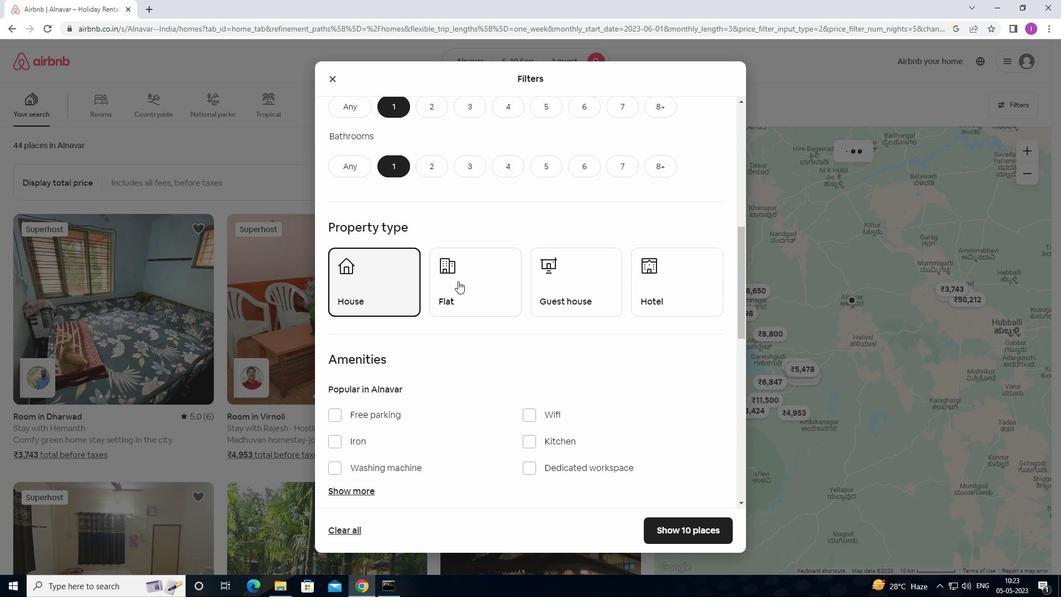 
Action: Mouse moved to (588, 281)
Screenshot: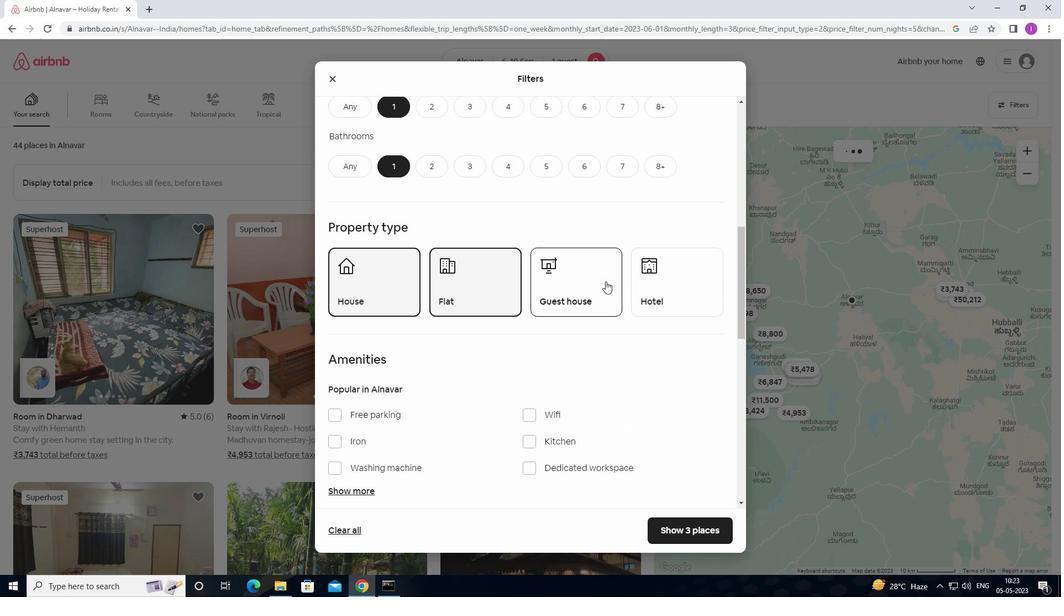 
Action: Mouse pressed left at (588, 281)
Screenshot: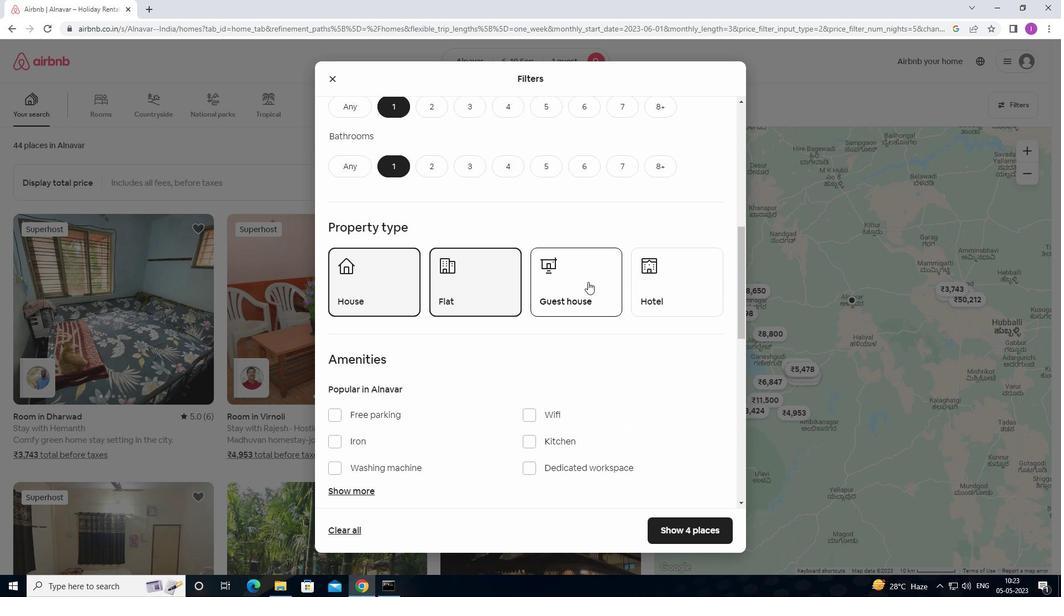 
Action: Mouse moved to (654, 294)
Screenshot: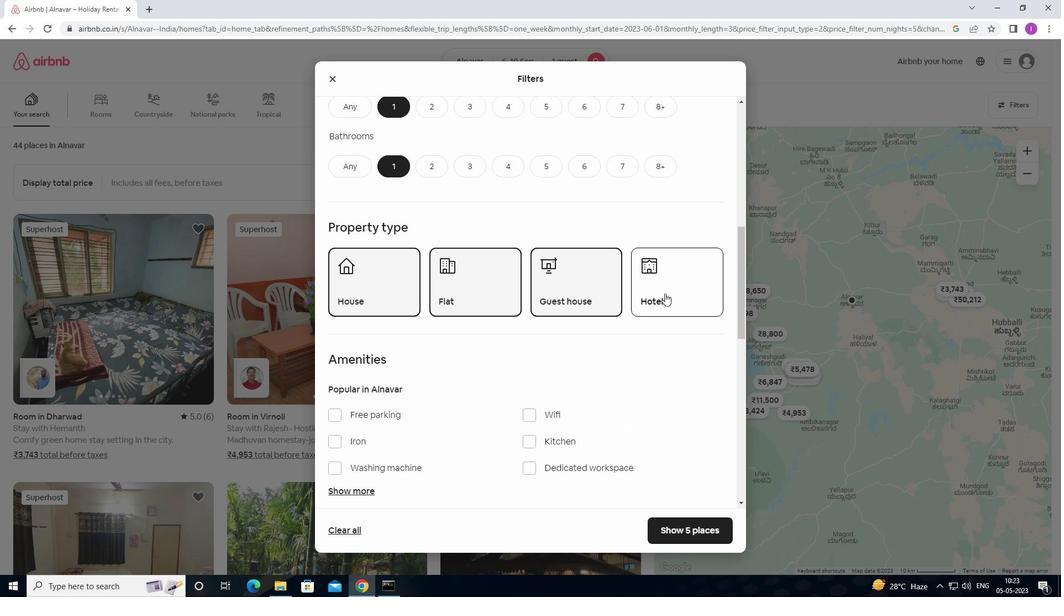 
Action: Mouse pressed left at (654, 294)
Screenshot: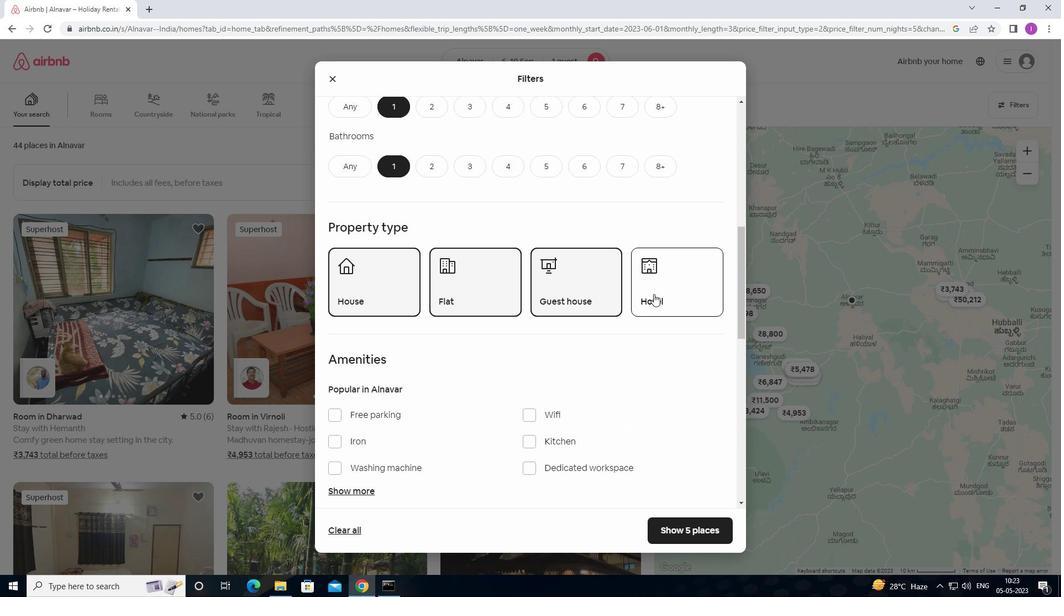 
Action: Mouse moved to (671, 400)
Screenshot: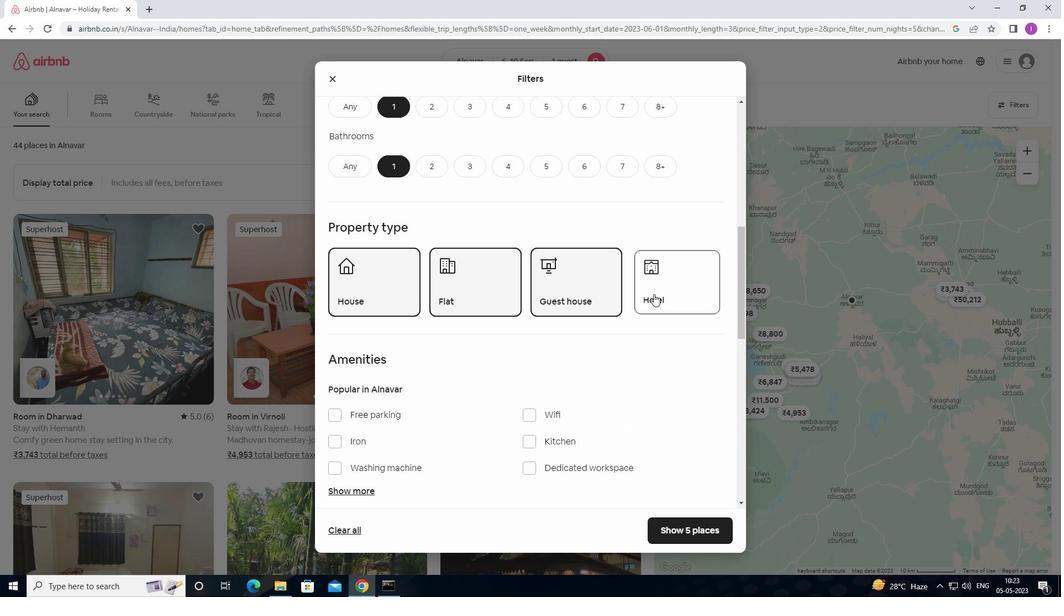 
Action: Mouse scrolled (671, 399) with delta (0, 0)
Screenshot: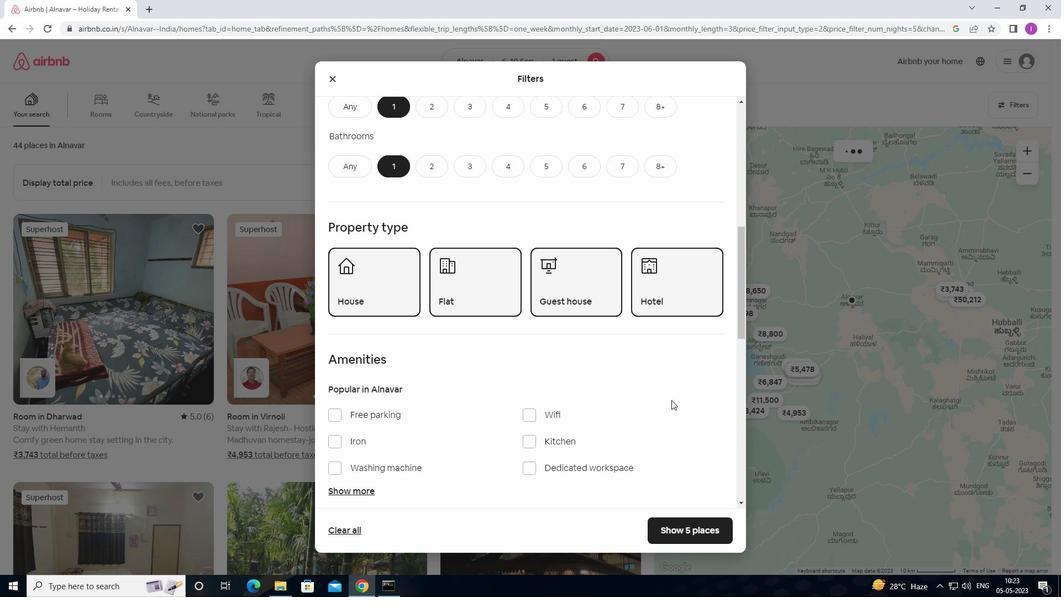 
Action: Mouse scrolled (671, 399) with delta (0, 0)
Screenshot: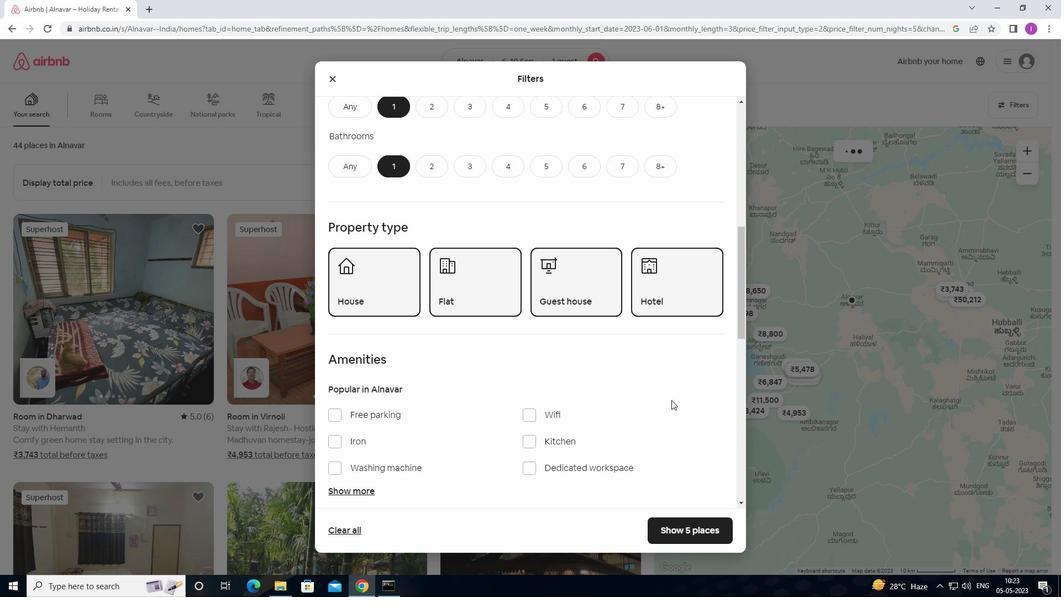 
Action: Mouse moved to (656, 335)
Screenshot: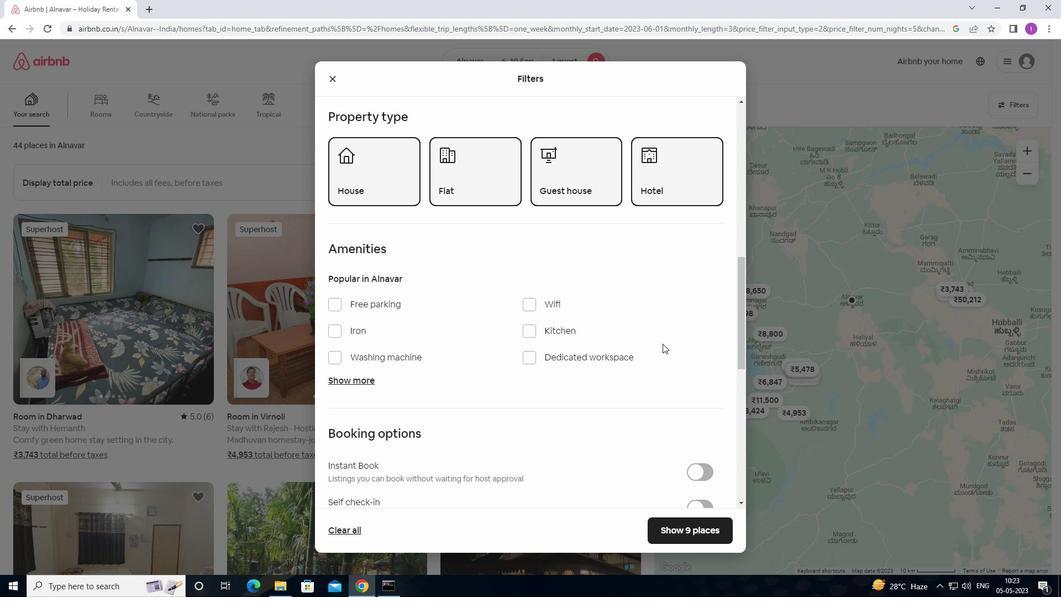 
Action: Mouse scrolled (656, 334) with delta (0, 0)
Screenshot: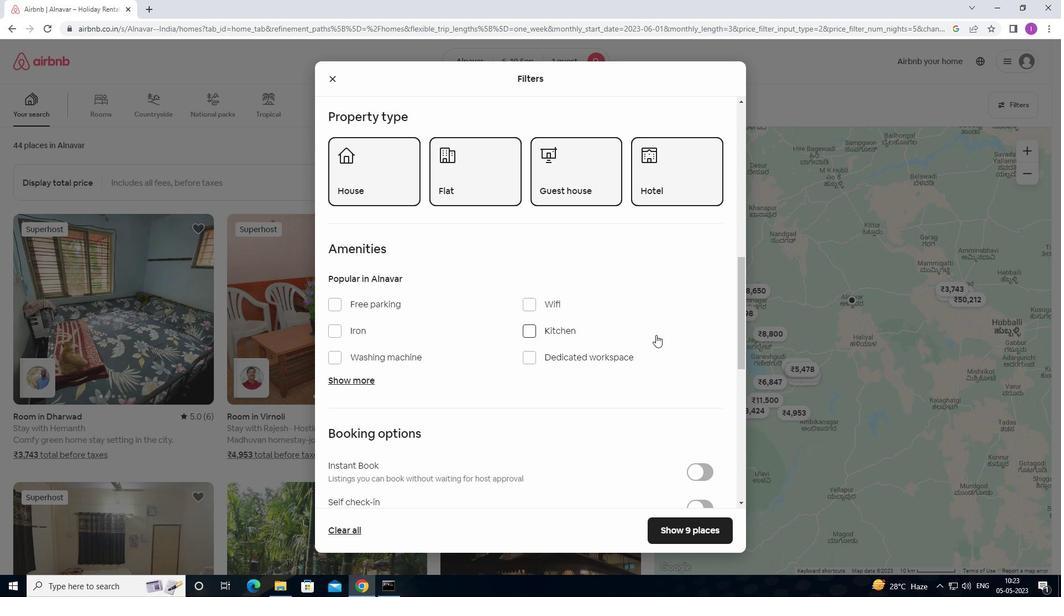 
Action: Mouse scrolled (656, 334) with delta (0, 0)
Screenshot: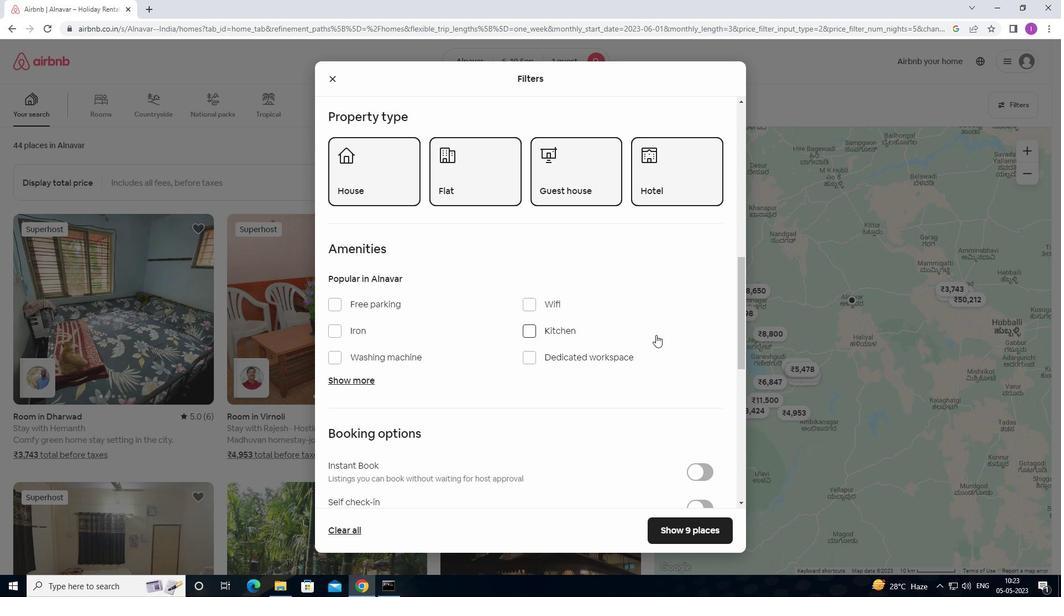 
Action: Mouse moved to (704, 391)
Screenshot: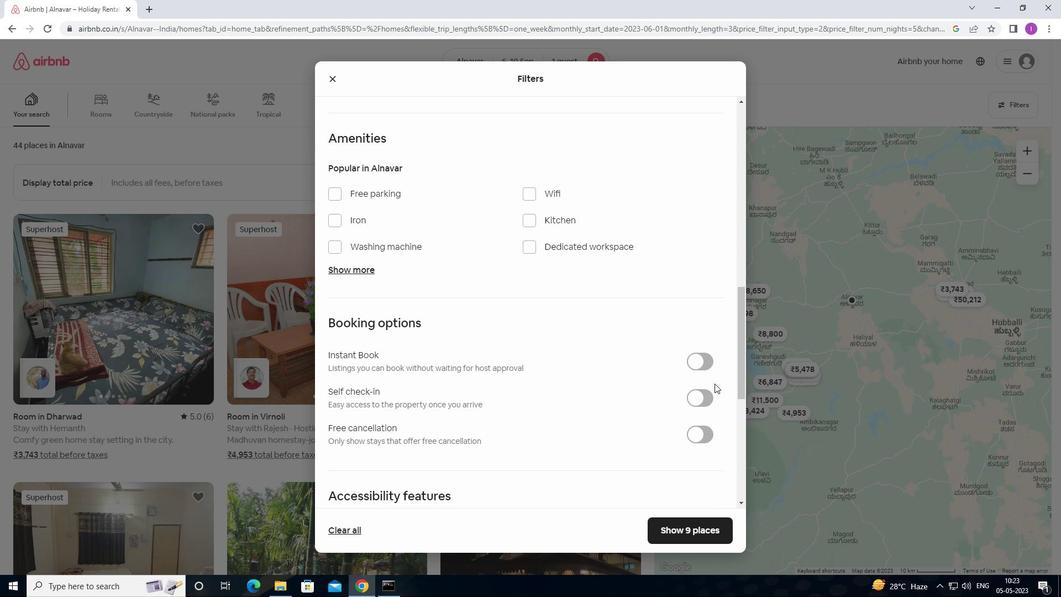 
Action: Mouse pressed left at (704, 391)
Screenshot: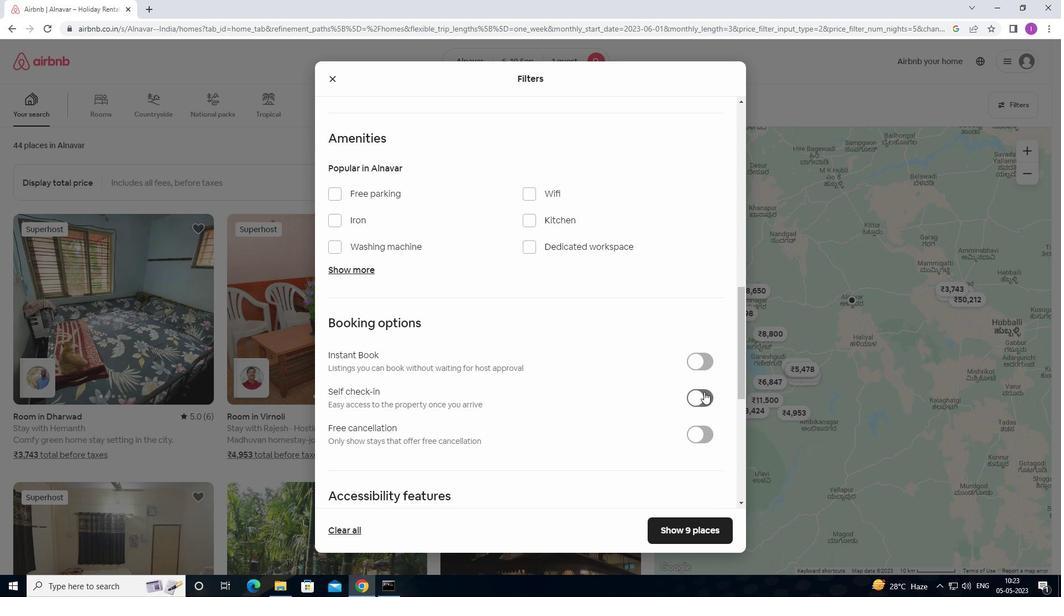 
Action: Mouse moved to (655, 398)
Screenshot: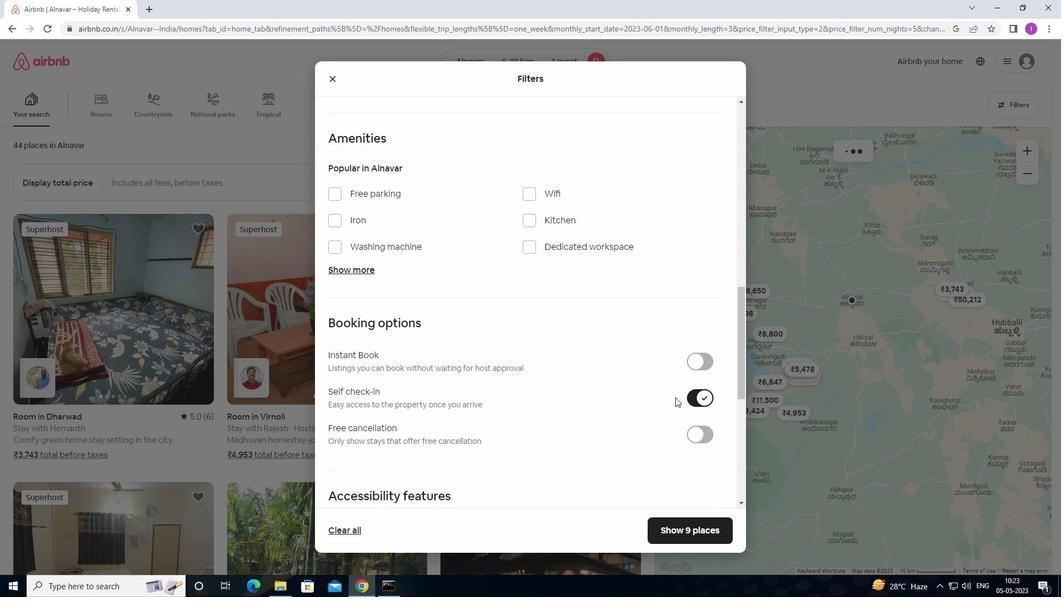 
Action: Mouse scrolled (655, 397) with delta (0, 0)
Screenshot: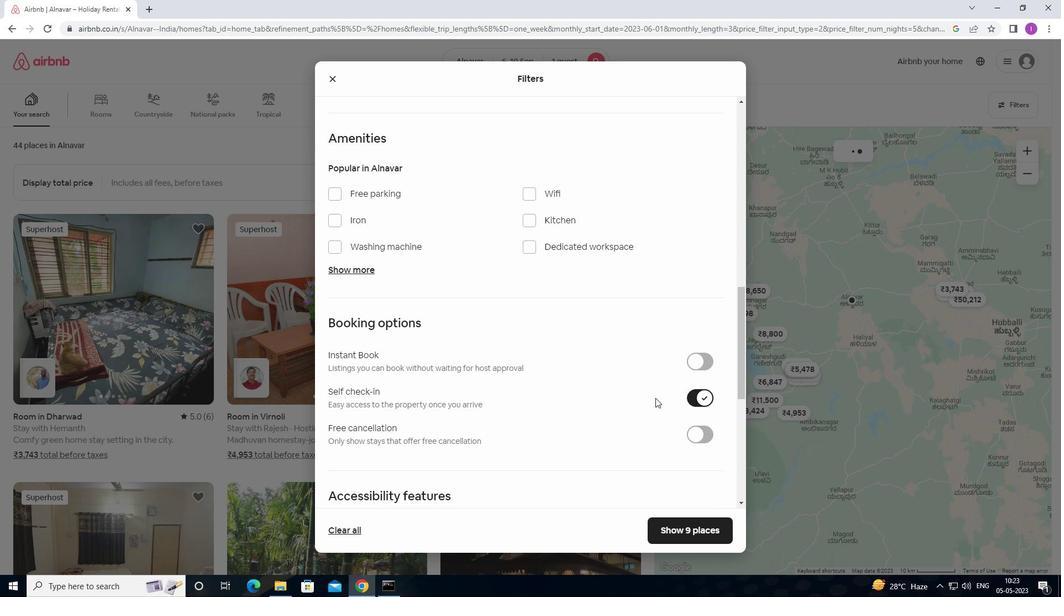 
Action: Mouse moved to (654, 398)
Screenshot: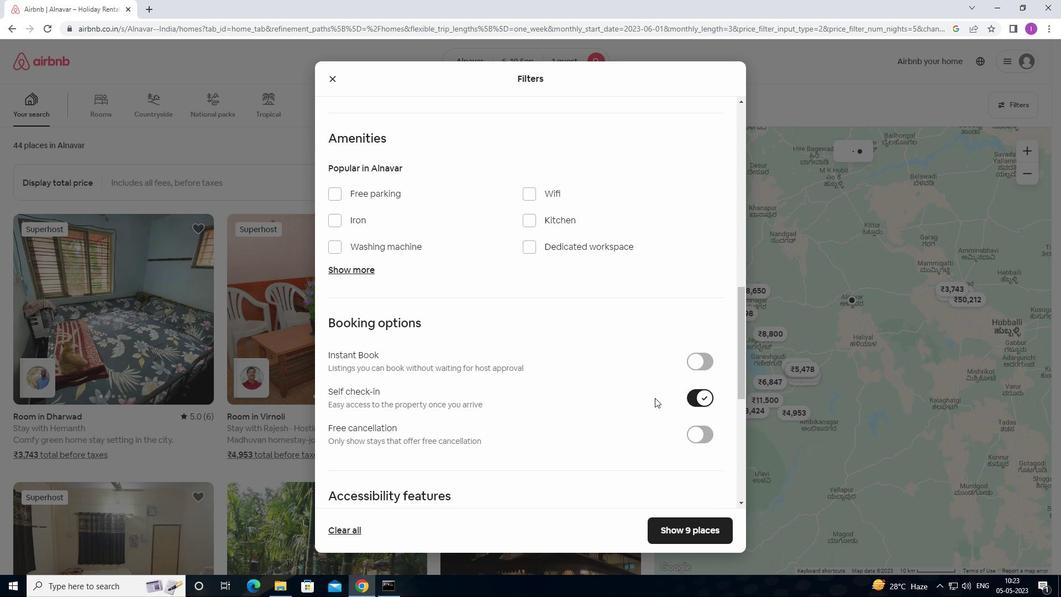 
Action: Mouse scrolled (654, 397) with delta (0, 0)
Screenshot: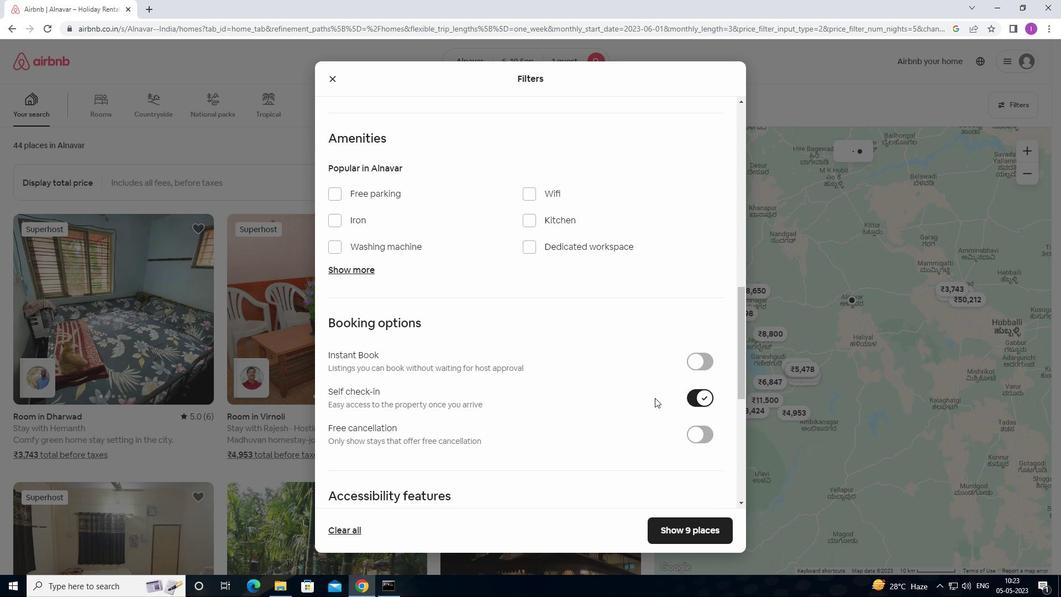 
Action: Mouse moved to (644, 398)
Screenshot: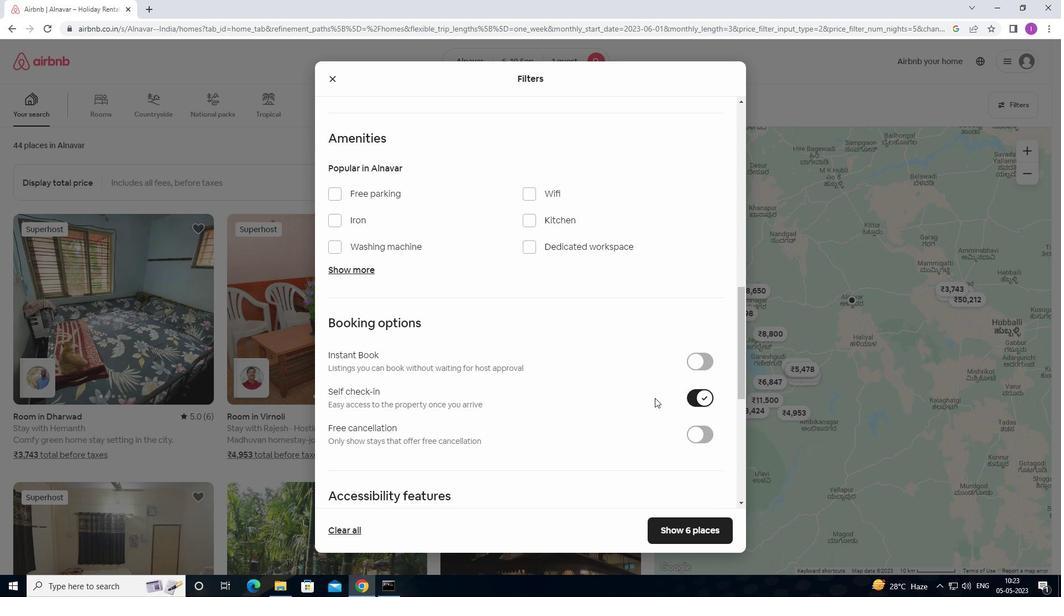 
Action: Mouse scrolled (644, 397) with delta (0, 0)
Screenshot: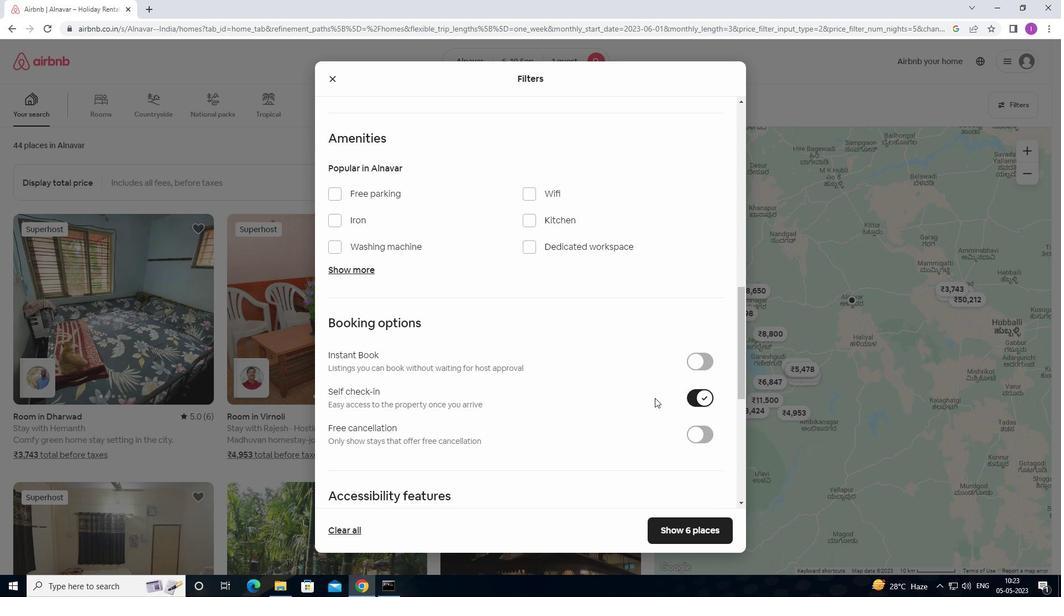 
Action: Mouse moved to (604, 392)
Screenshot: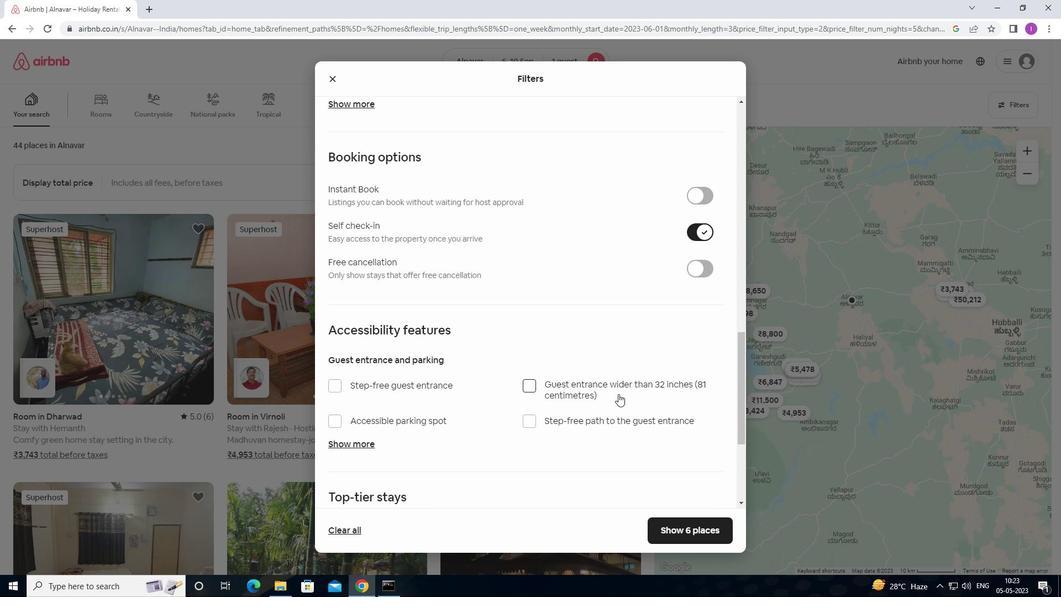 
Action: Mouse scrolled (604, 391) with delta (0, 0)
Screenshot: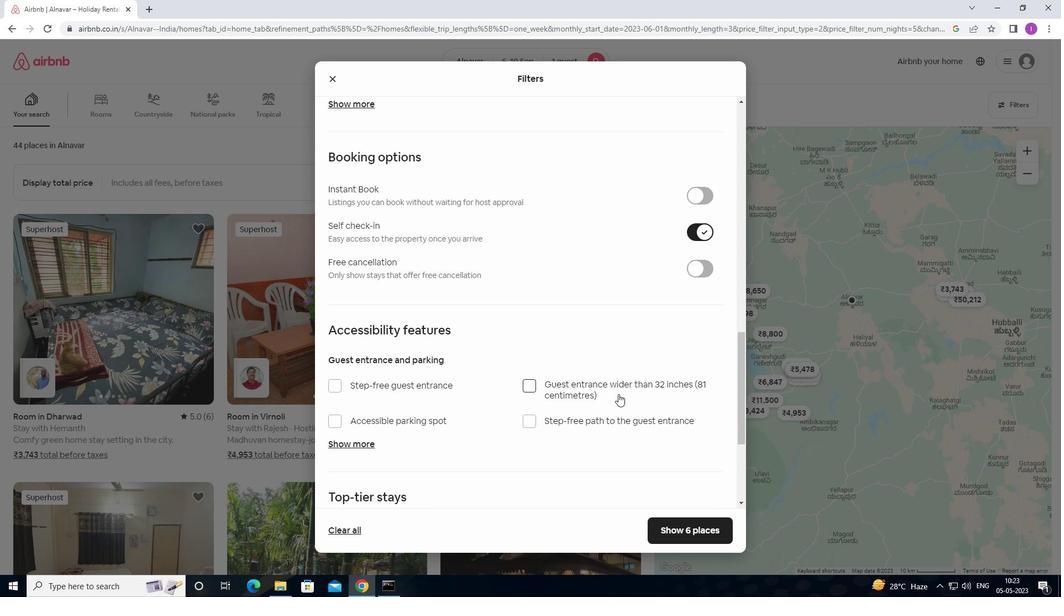 
Action: Mouse moved to (604, 392)
Screenshot: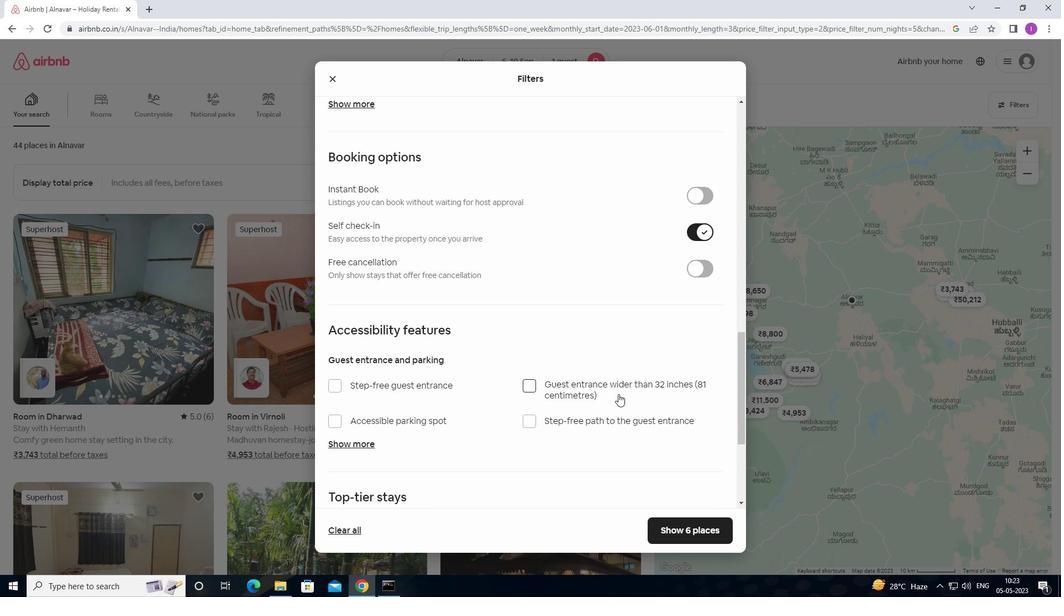
Action: Mouse scrolled (604, 391) with delta (0, 0)
Screenshot: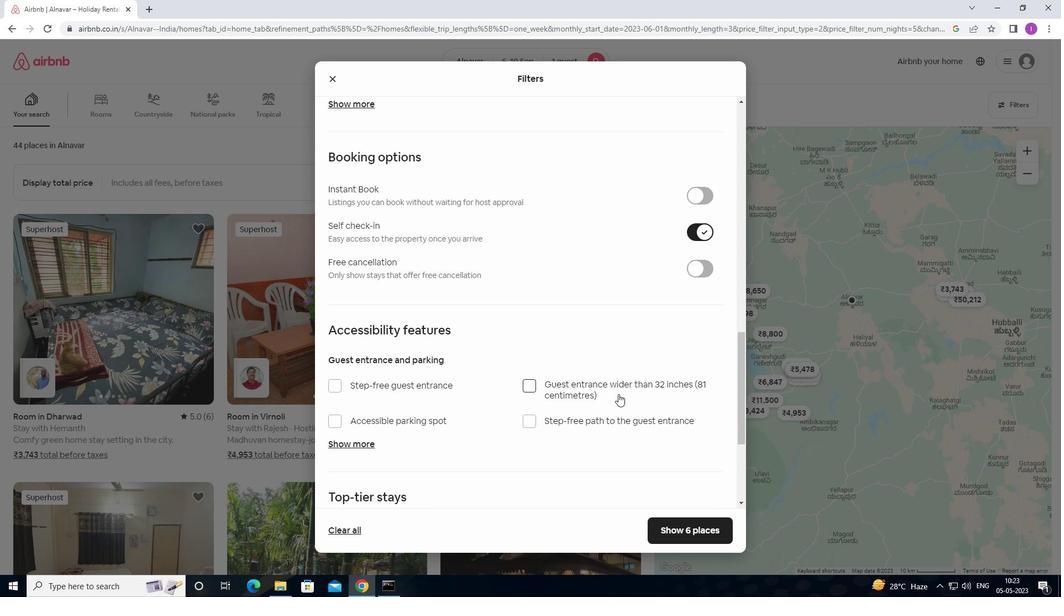 
Action: Mouse scrolled (604, 391) with delta (0, 0)
Screenshot: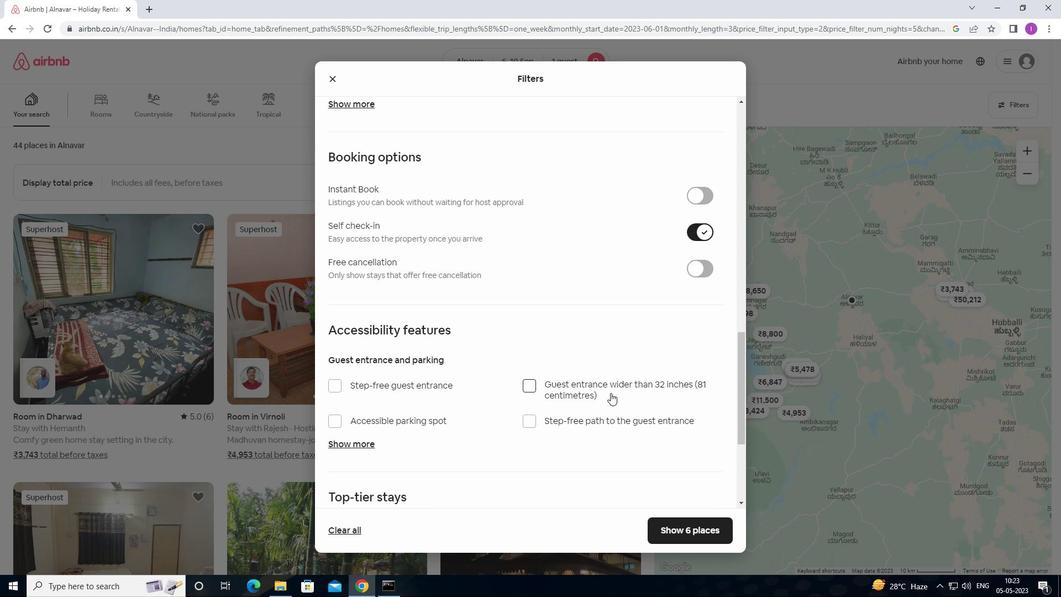 
Action: Mouse scrolled (604, 391) with delta (0, 0)
Screenshot: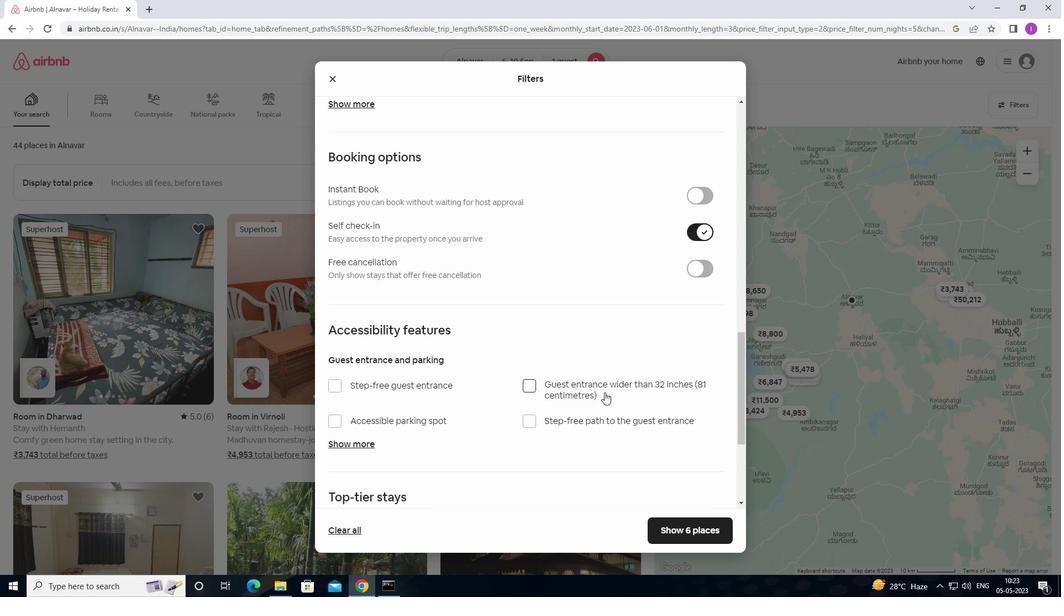 
Action: Mouse moved to (588, 401)
Screenshot: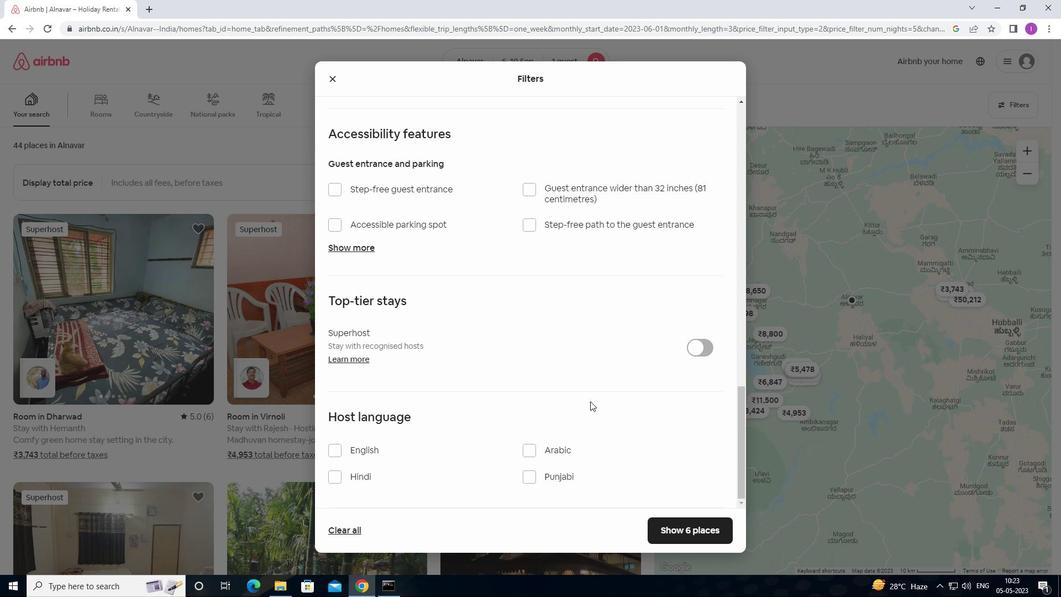 
Action: Mouse scrolled (588, 401) with delta (0, 0)
Screenshot: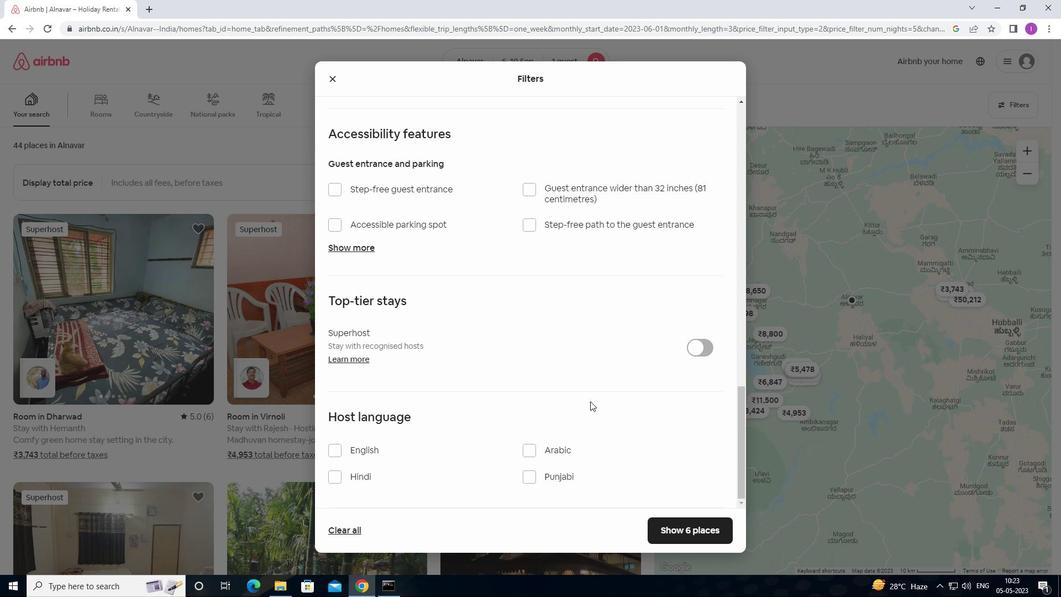 
Action: Mouse moved to (588, 402)
Screenshot: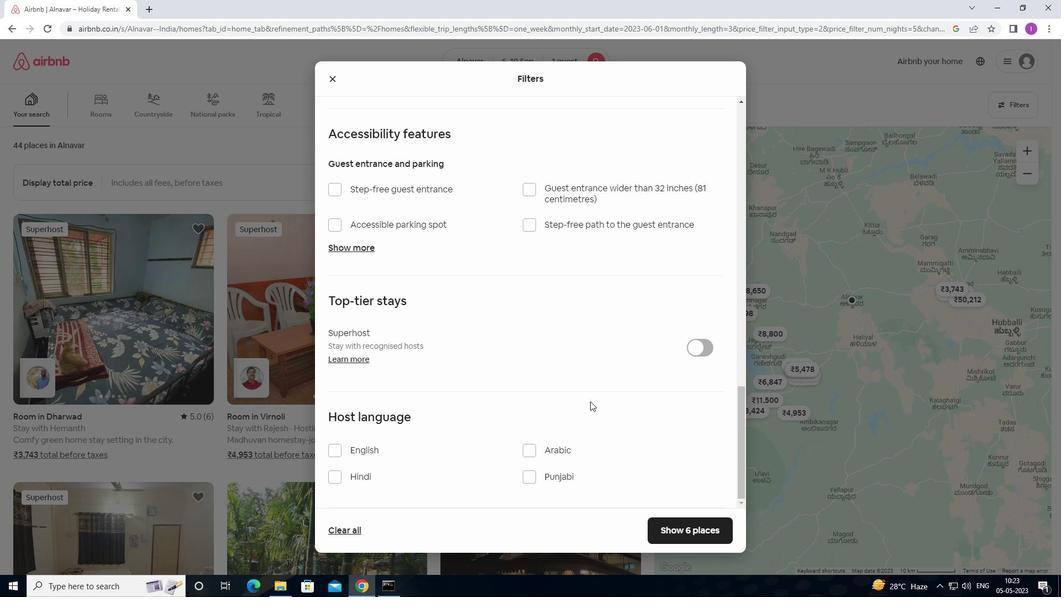 
Action: Mouse scrolled (588, 401) with delta (0, 0)
Screenshot: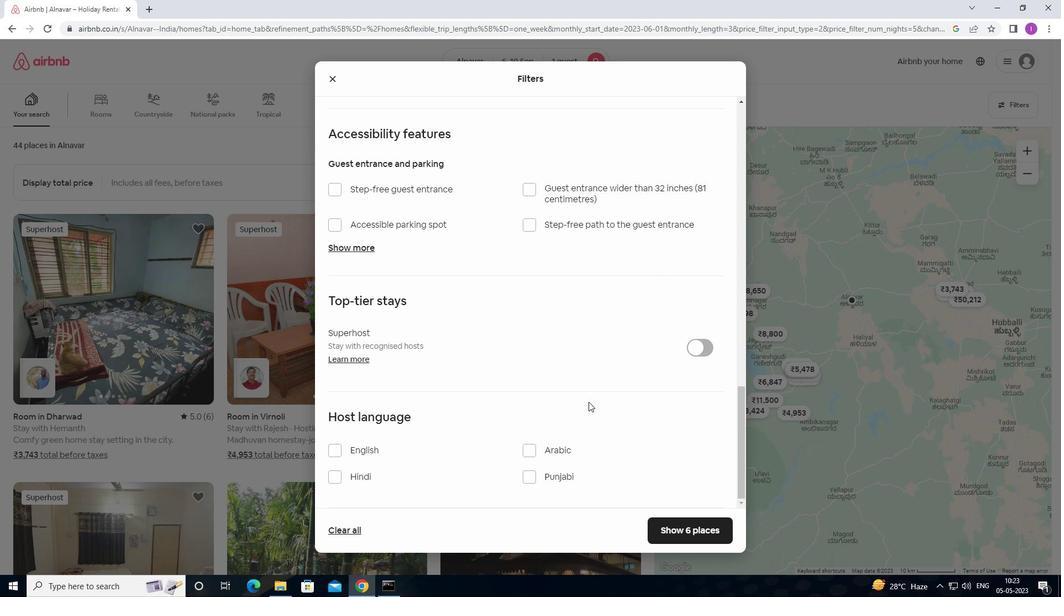 
Action: Mouse moved to (587, 403)
Screenshot: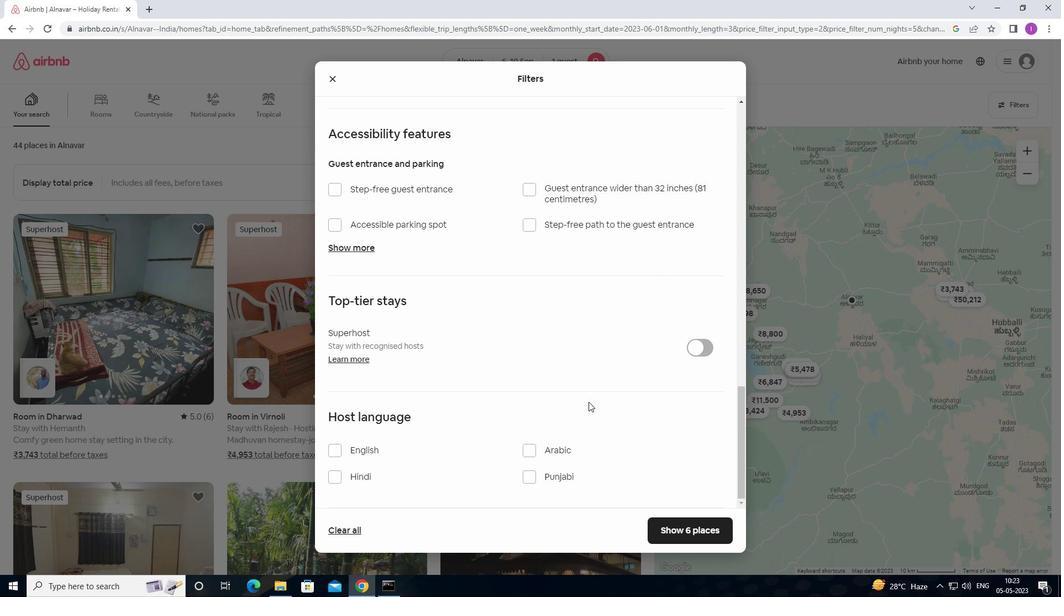 
Action: Mouse scrolled (587, 402) with delta (0, 0)
Screenshot: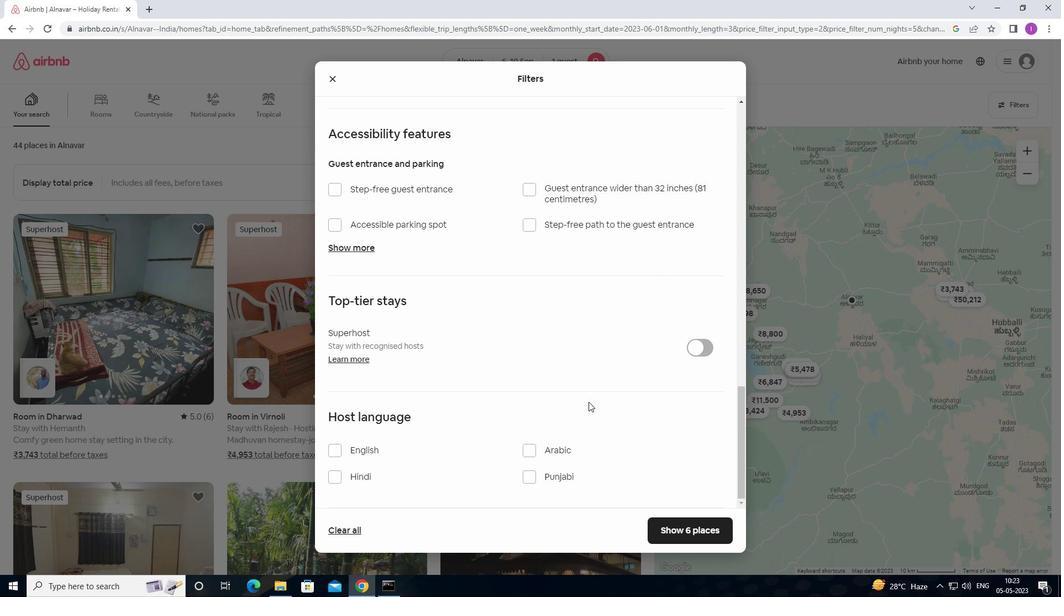 
Action: Mouse moved to (337, 453)
Screenshot: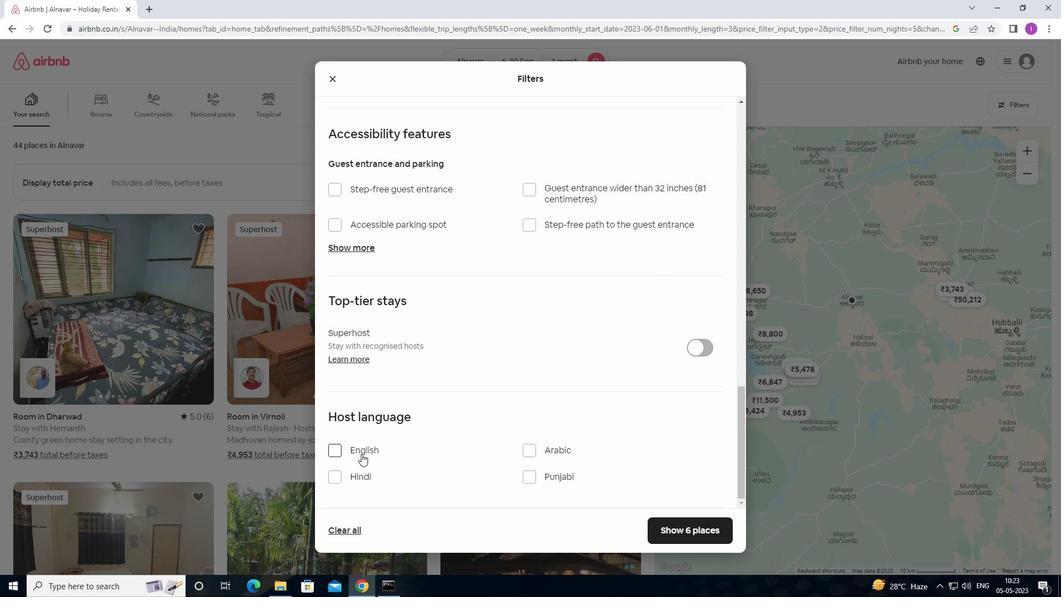 
Action: Mouse pressed left at (337, 453)
Screenshot: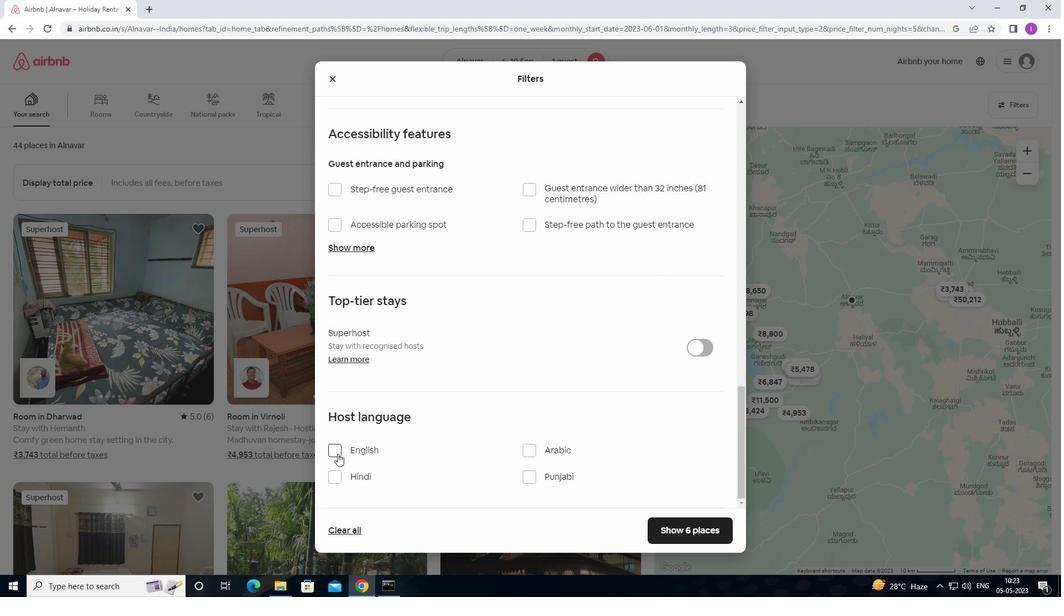 
Action: Mouse moved to (683, 534)
Screenshot: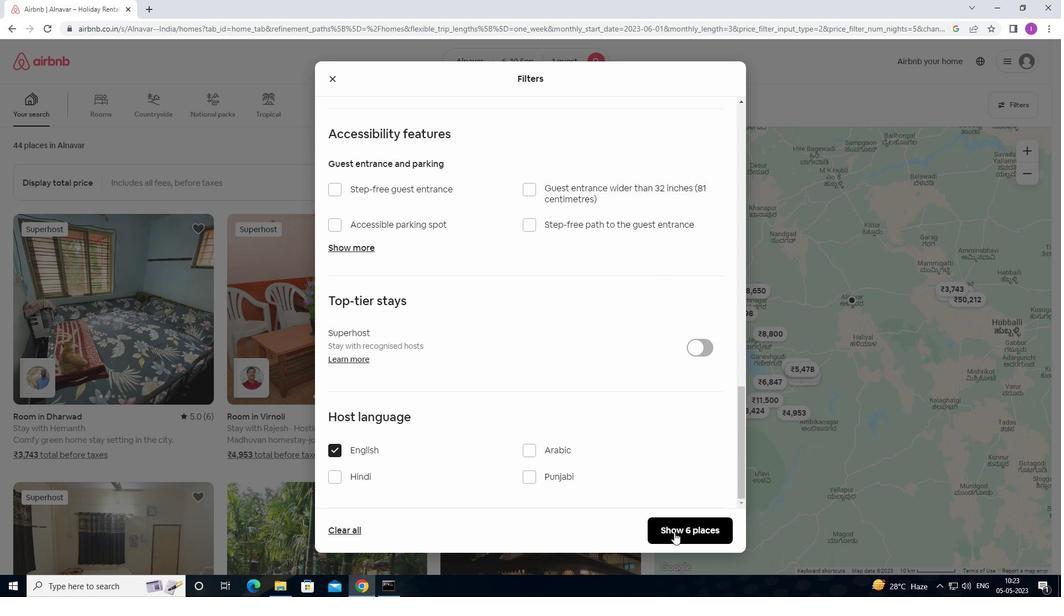 
Action: Mouse pressed left at (683, 534)
Screenshot: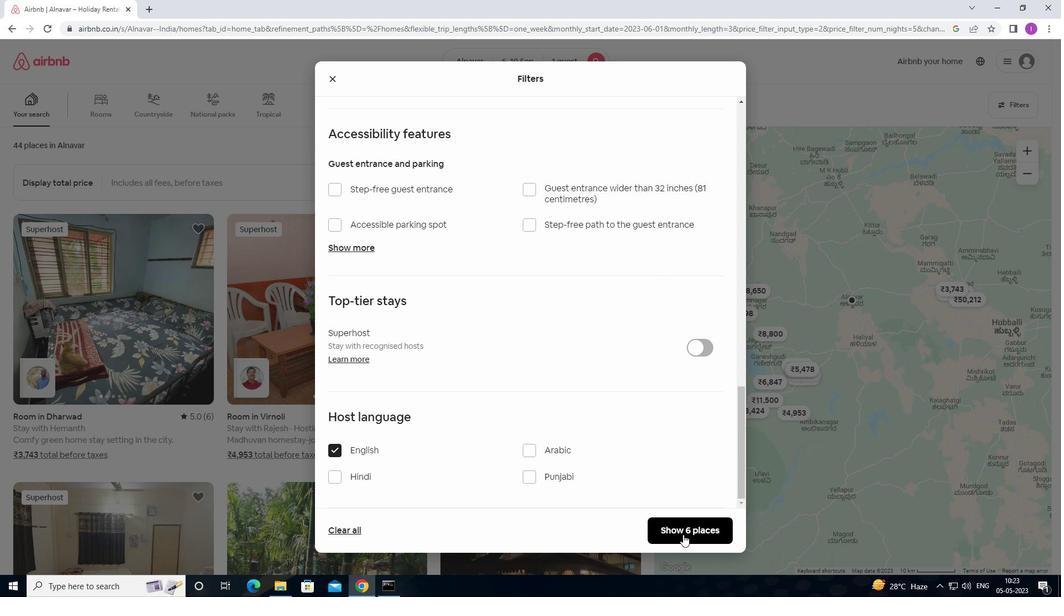 
Action: Mouse moved to (689, 529)
Screenshot: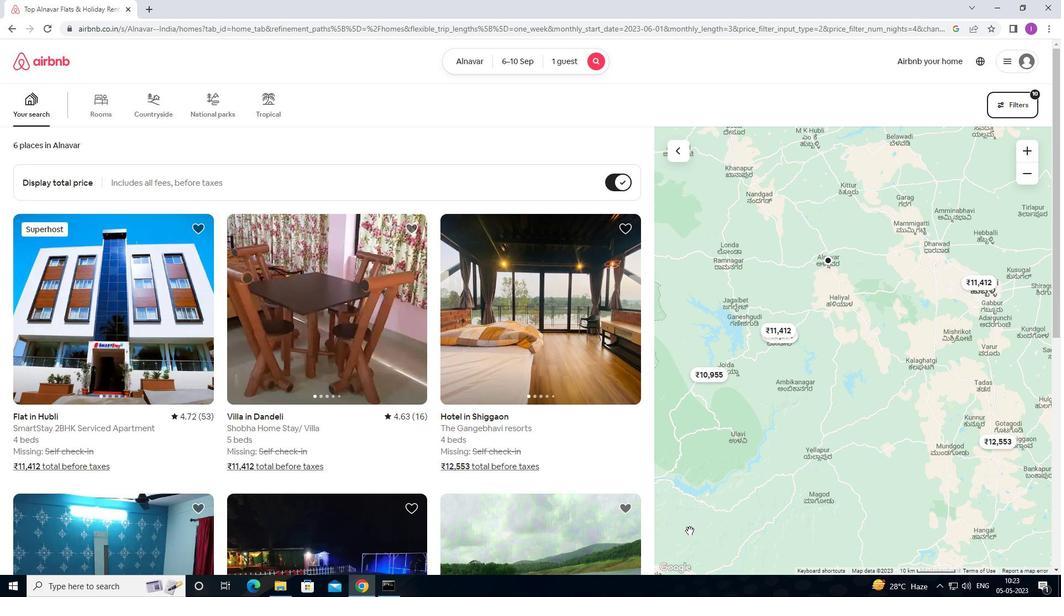 
